 Task: Send an email with the signature Alicia Thompson with the subject 'Urgent matter' and the message 'Please let me know if you require any further assistance.' from softage.1@softage.net to softage.7@softage.net with an attached document Agenda.pdf and move the email from Sent Items to the folder Health
Action: Mouse moved to (87, 110)
Screenshot: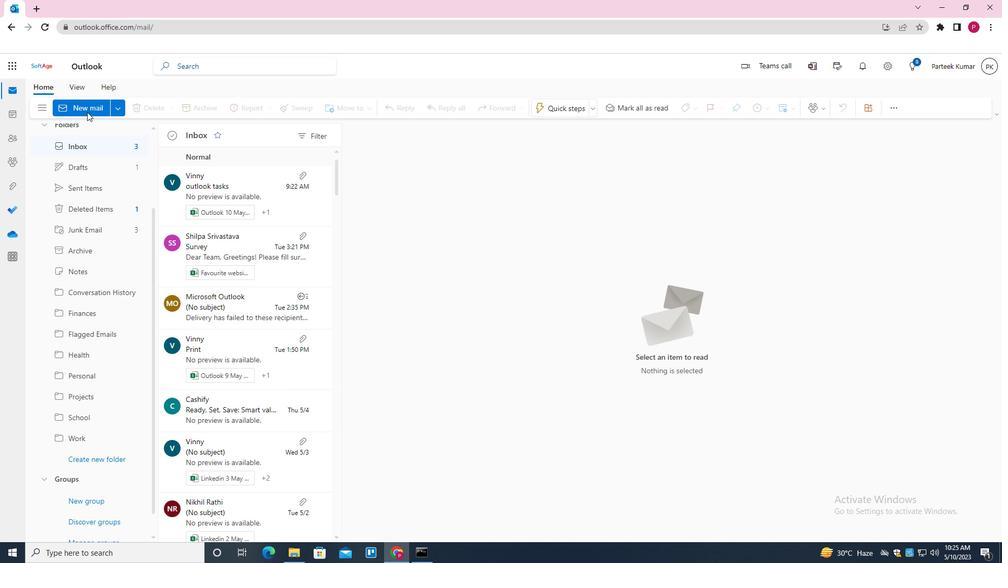 
Action: Mouse pressed left at (87, 110)
Screenshot: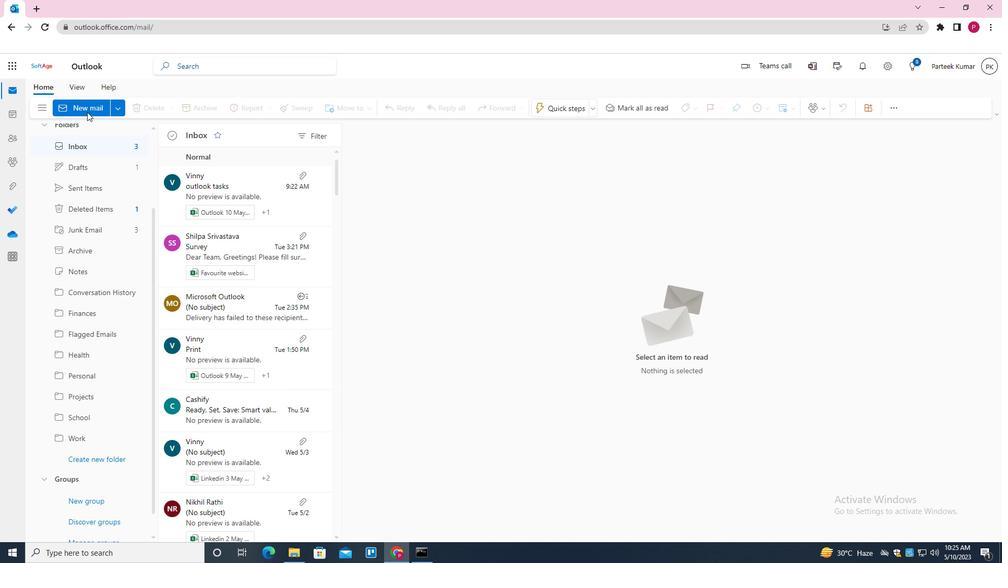 
Action: Mouse moved to (412, 248)
Screenshot: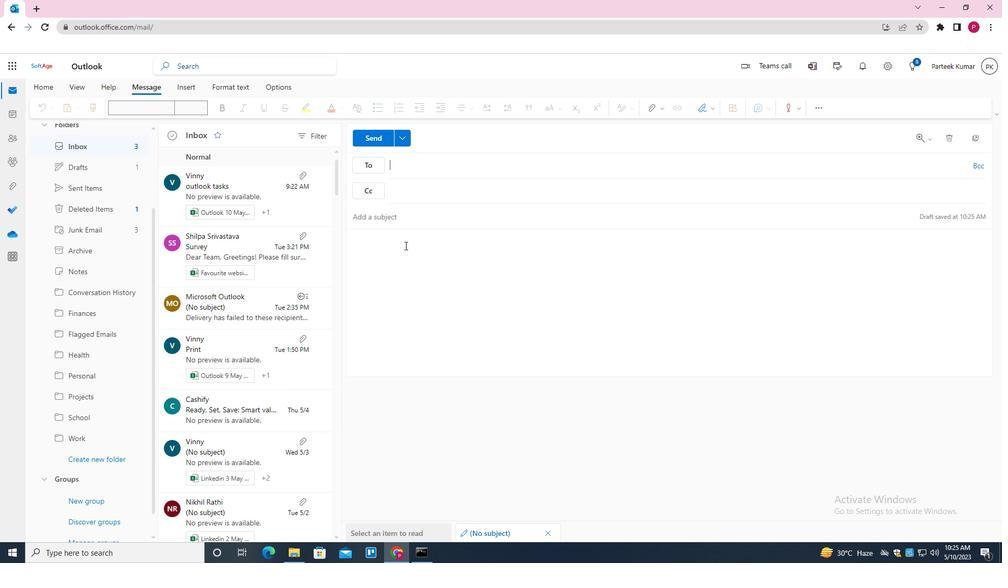 
Action: Mouse pressed left at (412, 248)
Screenshot: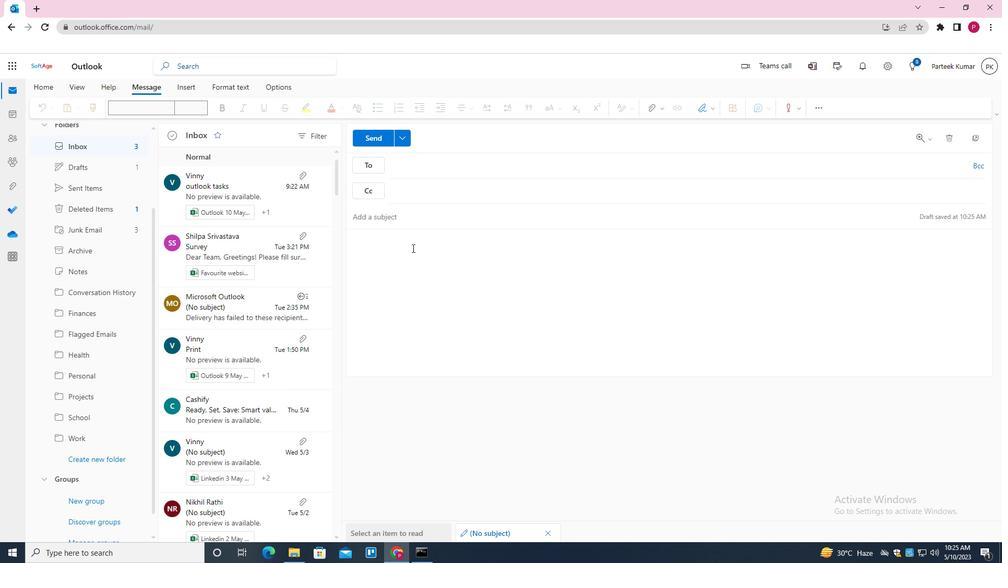 
Action: Mouse moved to (710, 109)
Screenshot: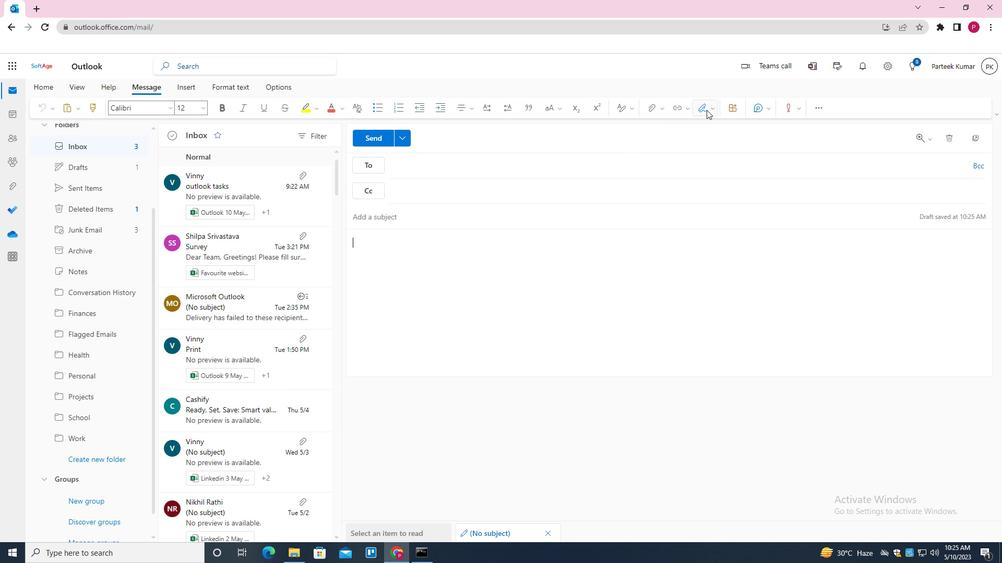 
Action: Mouse pressed left at (710, 109)
Screenshot: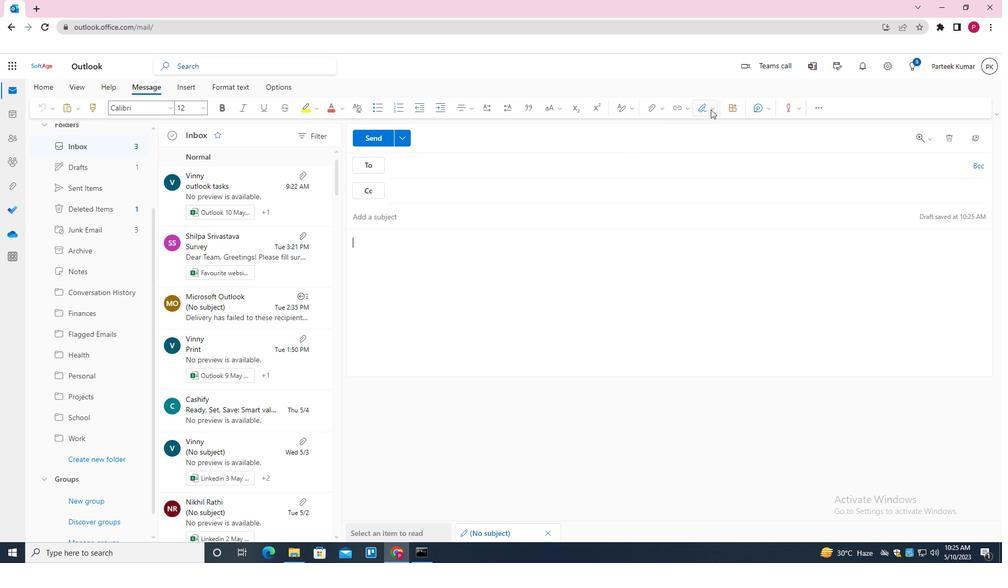 
Action: Mouse moved to (674, 222)
Screenshot: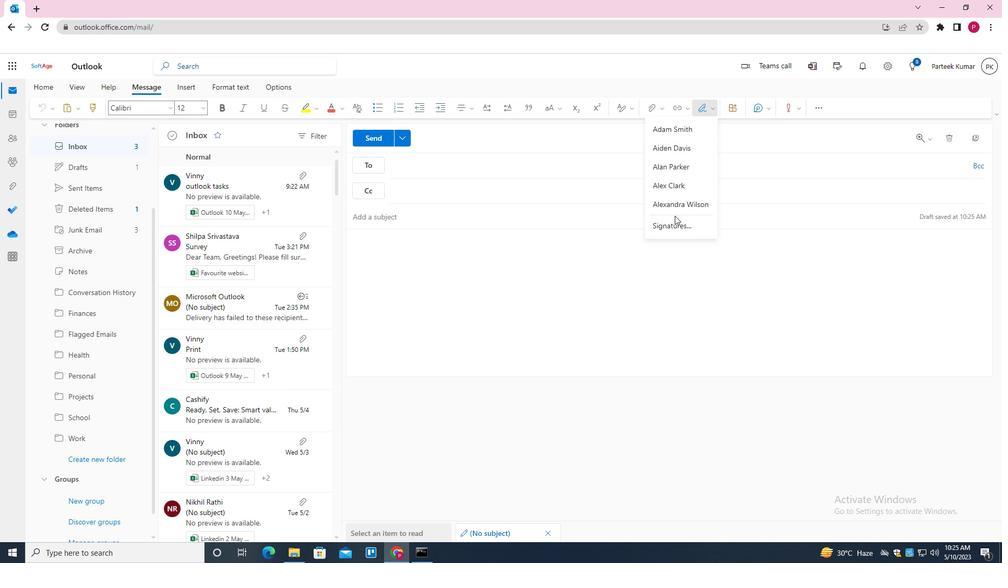 
Action: Mouse pressed left at (674, 222)
Screenshot: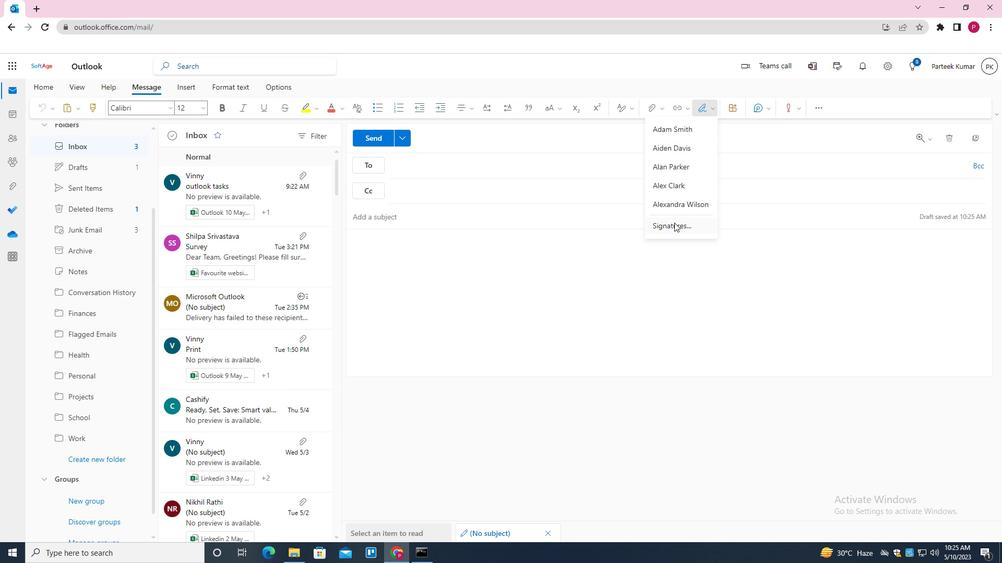 
Action: Mouse moved to (434, 171)
Screenshot: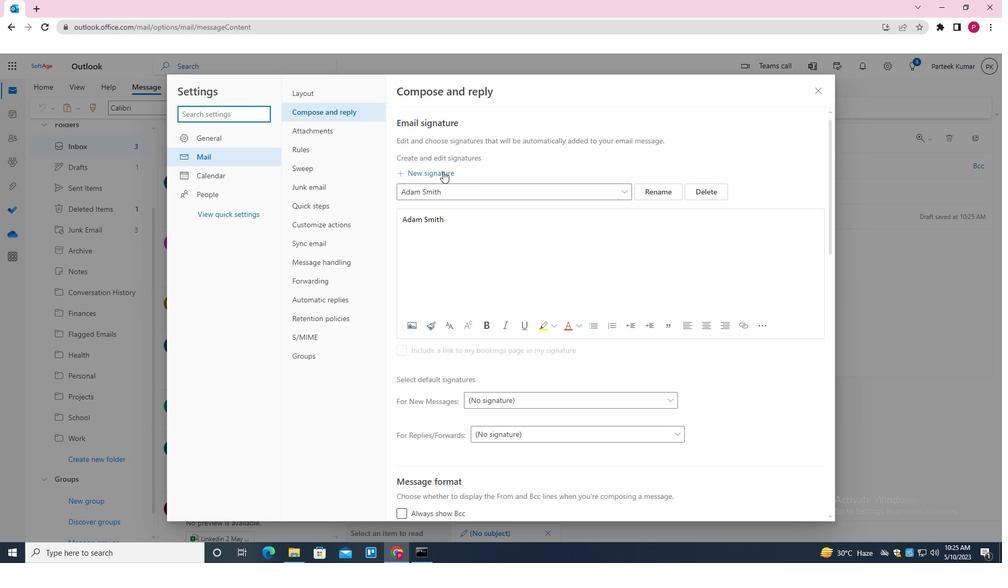 
Action: Mouse pressed left at (434, 171)
Screenshot: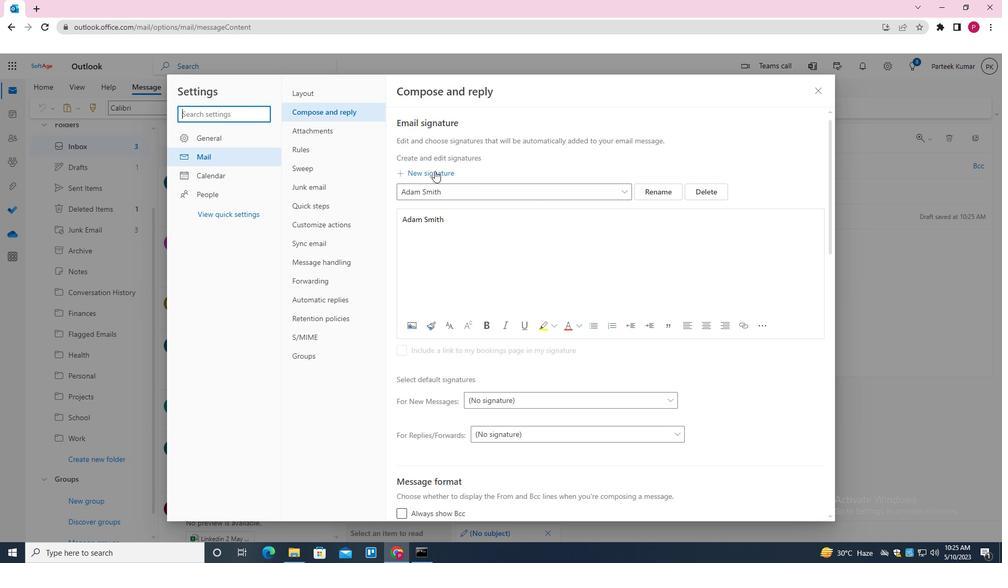 
Action: Mouse moved to (437, 191)
Screenshot: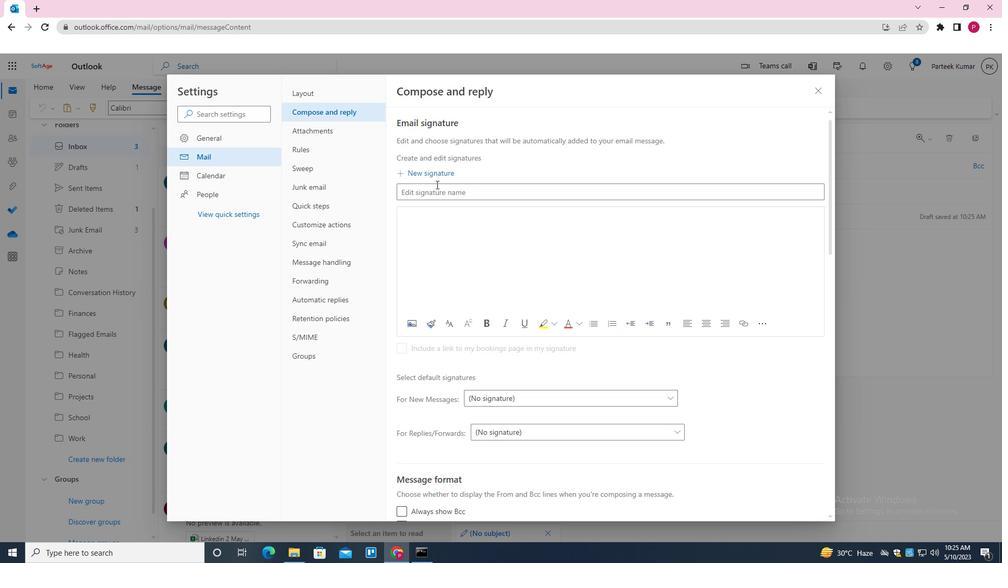 
Action: Mouse pressed left at (437, 191)
Screenshot: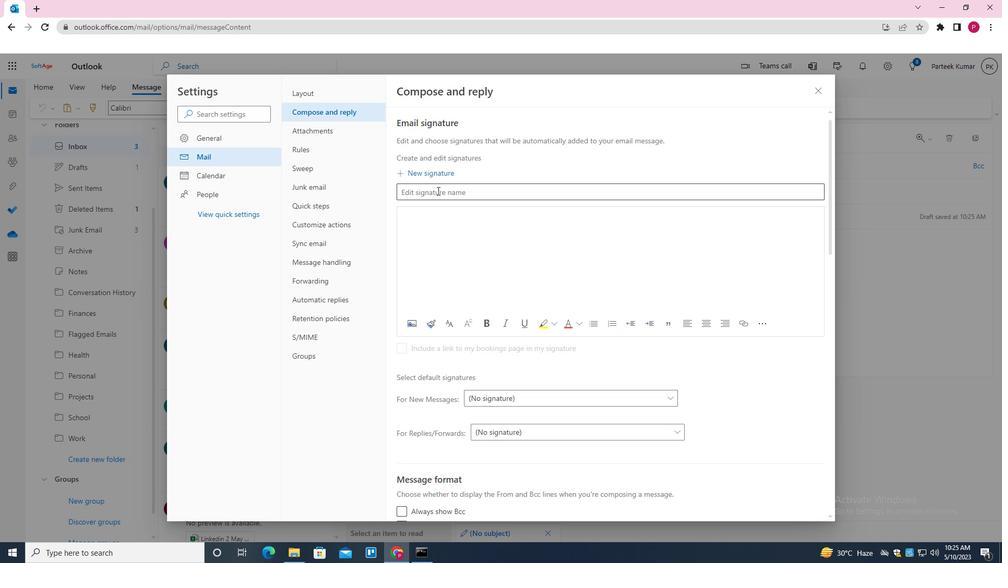
Action: Key pressed <Key.shift>ALICIA<Key.space><Key.shift><Key.shift><Key.shift><Key.shift><Key.shift><Key.shift><Key.shift><Key.shift>THOMPSON
Screenshot: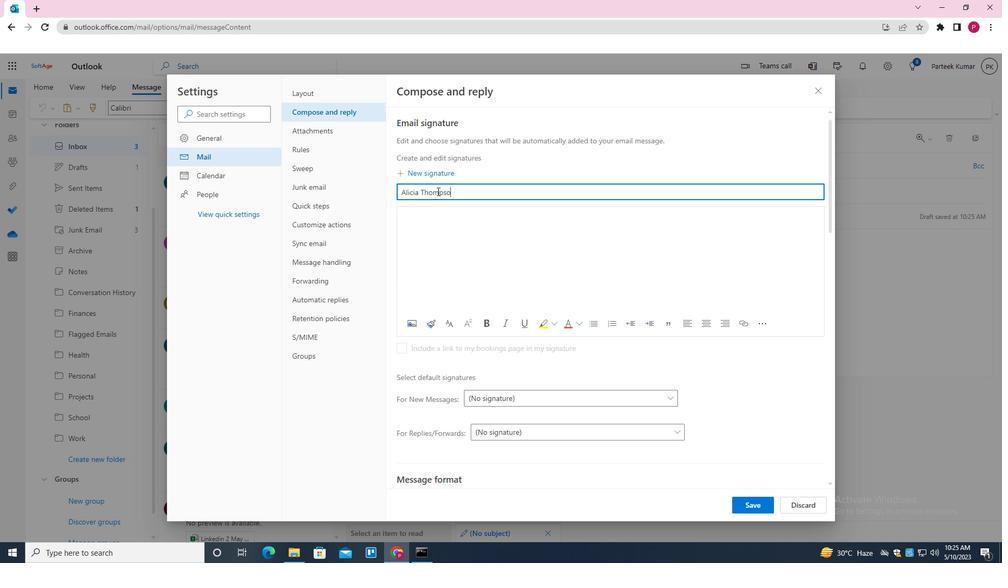 
Action: Mouse moved to (445, 222)
Screenshot: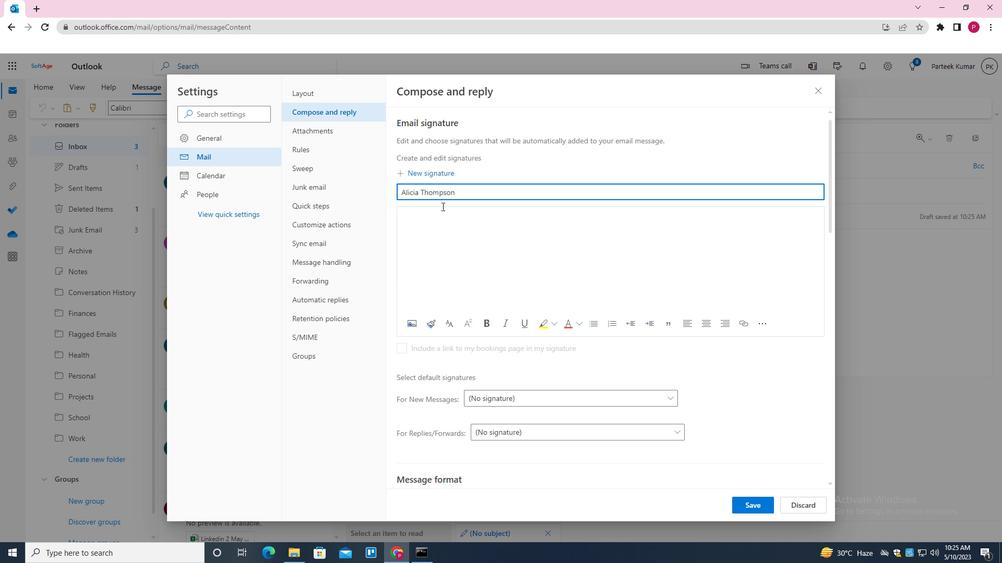
Action: Mouse pressed left at (445, 222)
Screenshot: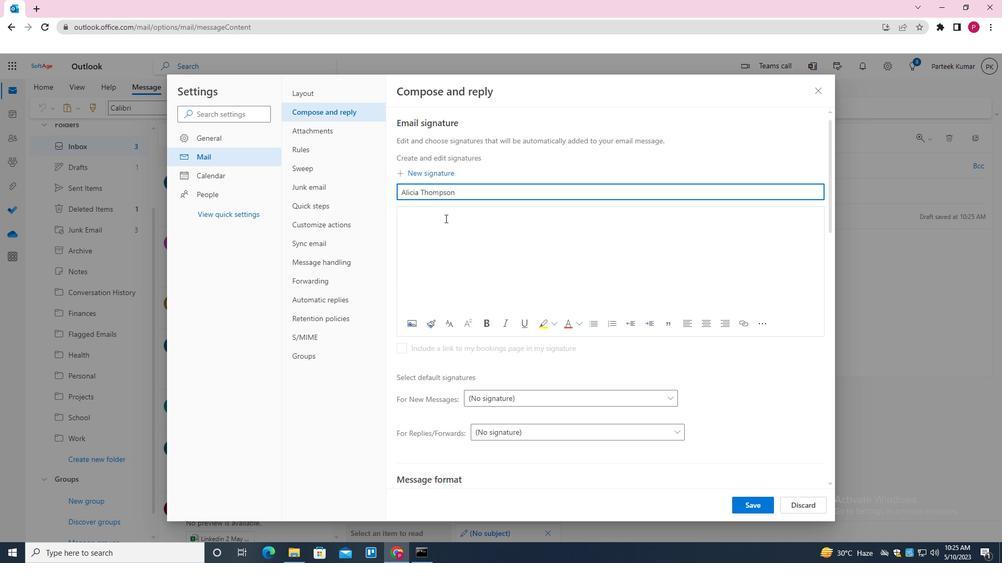 
Action: Key pressed <Key.shift>ALICIA<Key.space><Key.shift><Key.shift><Key.shift><Key.shift><Key.shift><Key.shift><Key.shift><Key.shift>THOMPSON
Screenshot: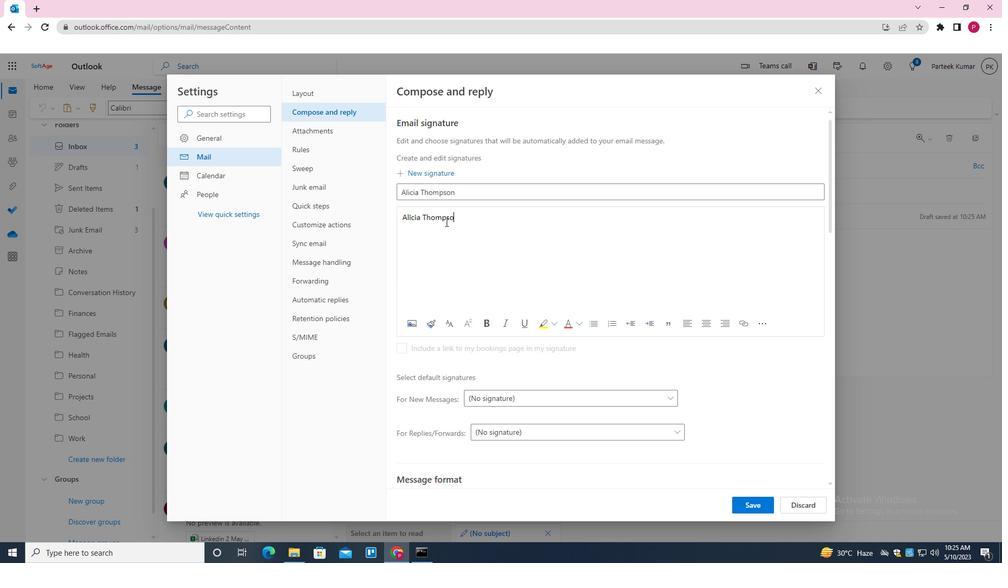 
Action: Mouse moved to (748, 501)
Screenshot: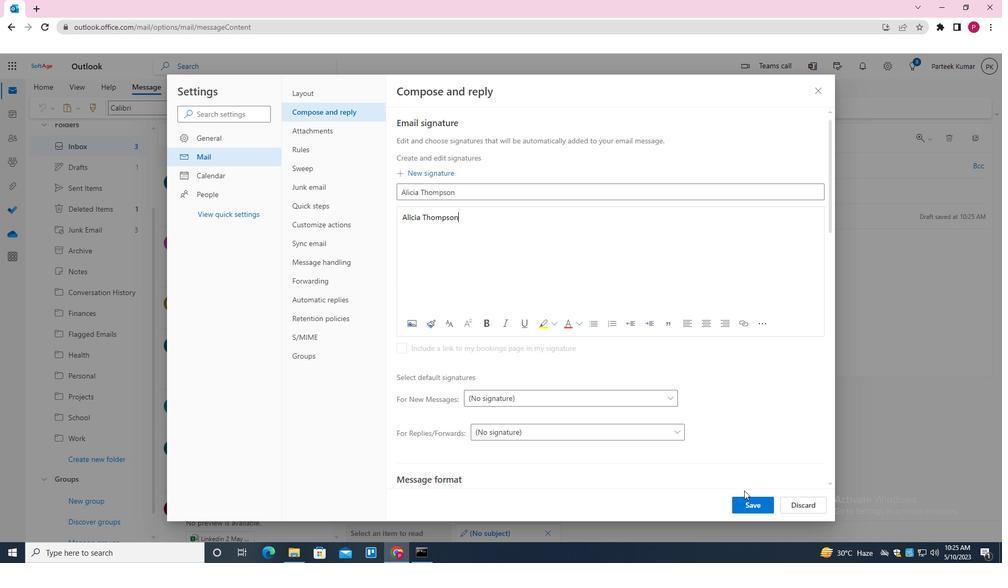 
Action: Mouse pressed left at (748, 501)
Screenshot: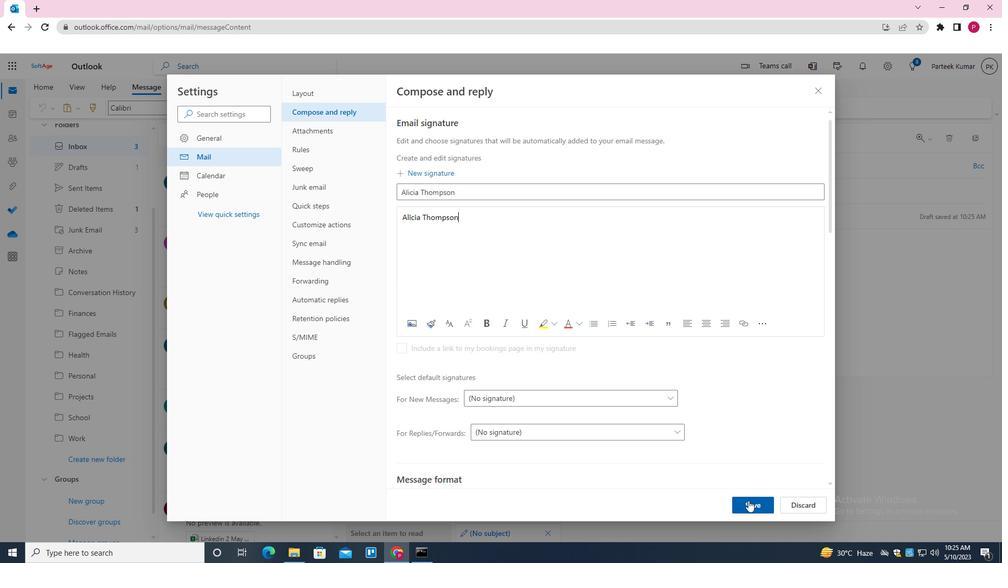
Action: Mouse moved to (815, 91)
Screenshot: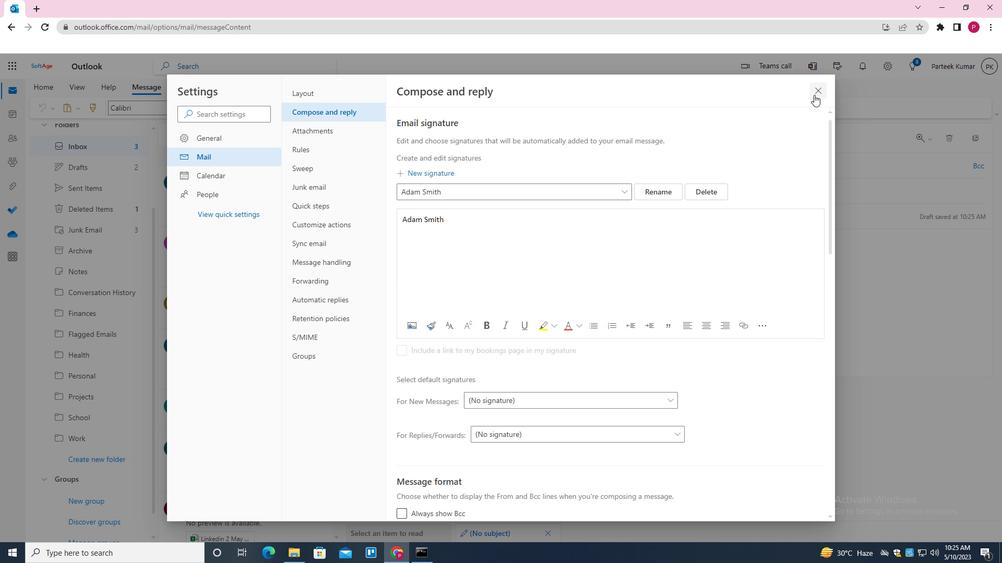 
Action: Mouse pressed left at (815, 91)
Screenshot: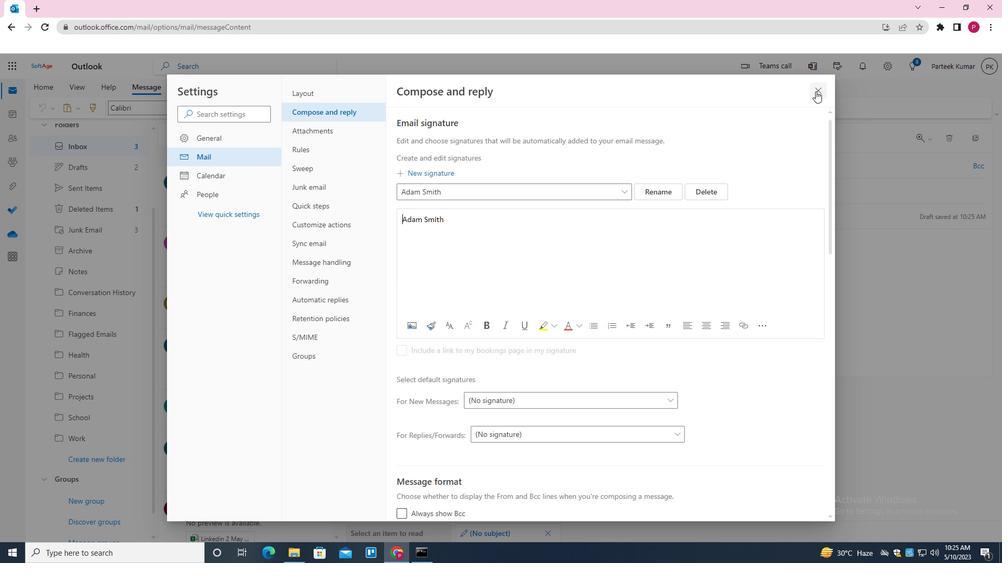 
Action: Mouse moved to (456, 282)
Screenshot: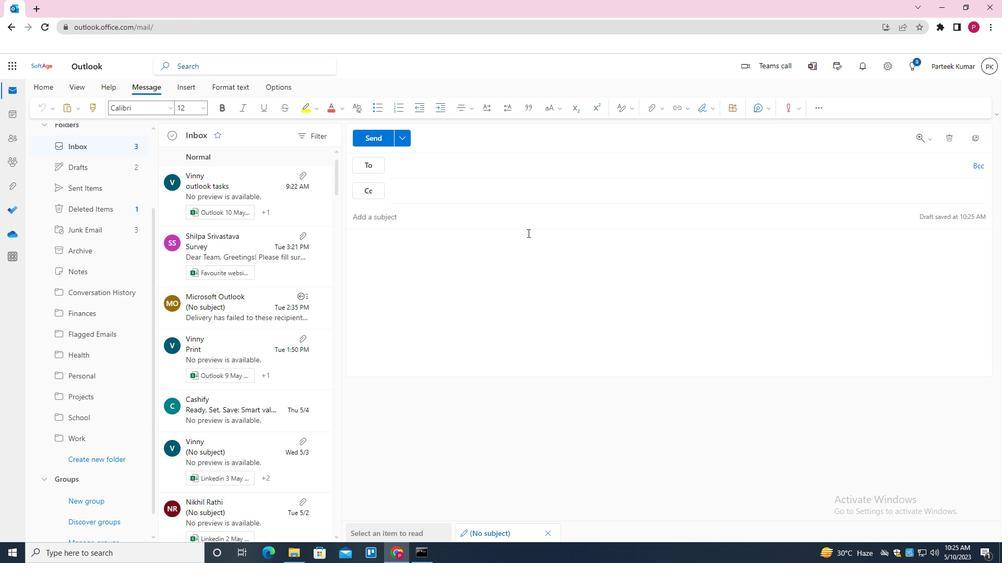 
Action: Mouse pressed left at (456, 282)
Screenshot: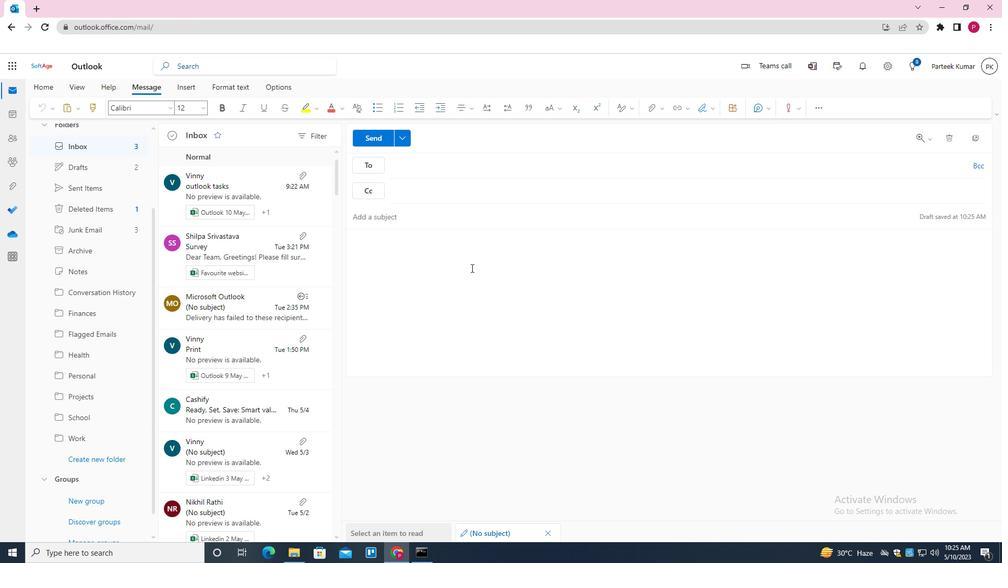 
Action: Mouse moved to (710, 107)
Screenshot: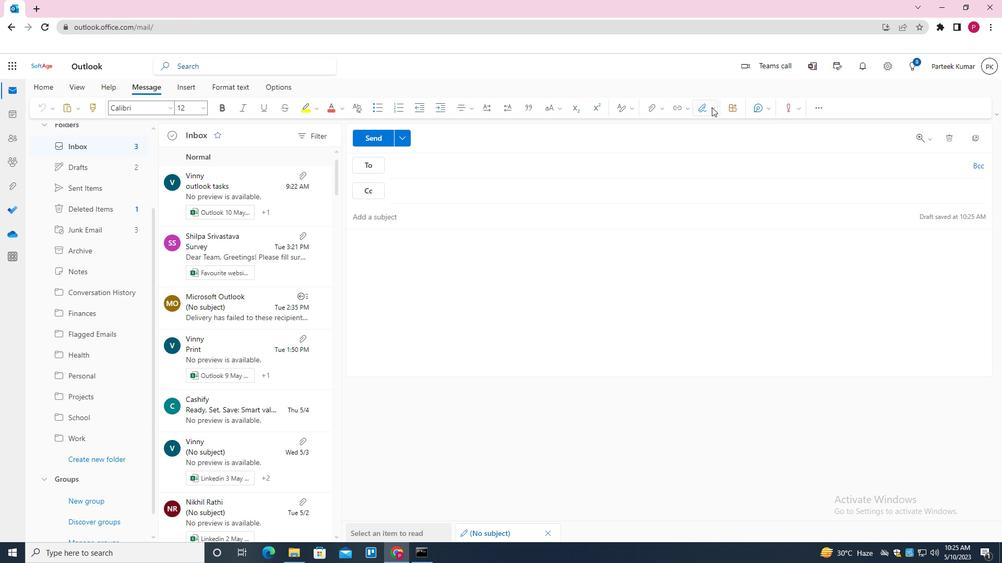 
Action: Mouse pressed left at (710, 107)
Screenshot: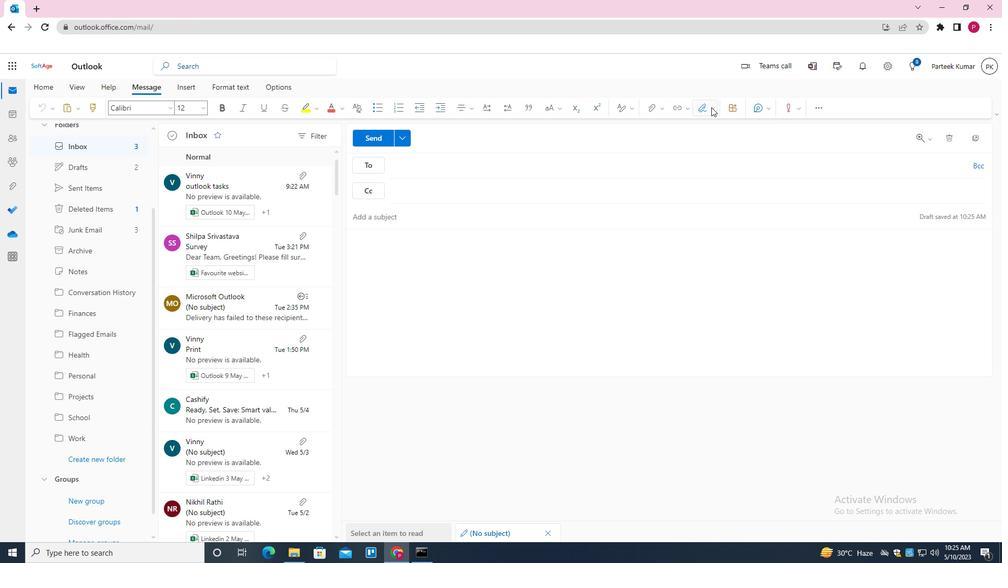
Action: Mouse moved to (673, 225)
Screenshot: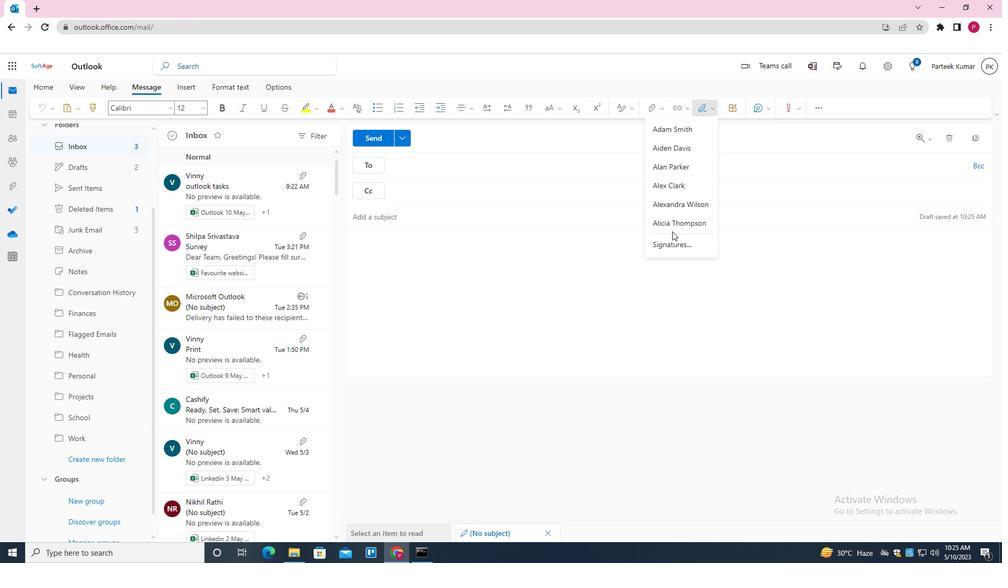 
Action: Mouse pressed left at (673, 225)
Screenshot: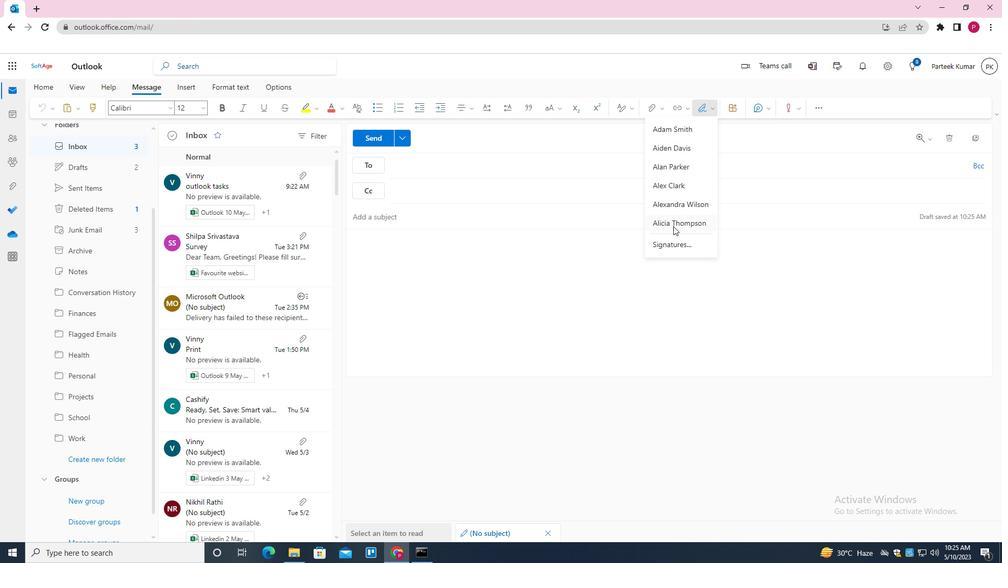 
Action: Mouse moved to (414, 217)
Screenshot: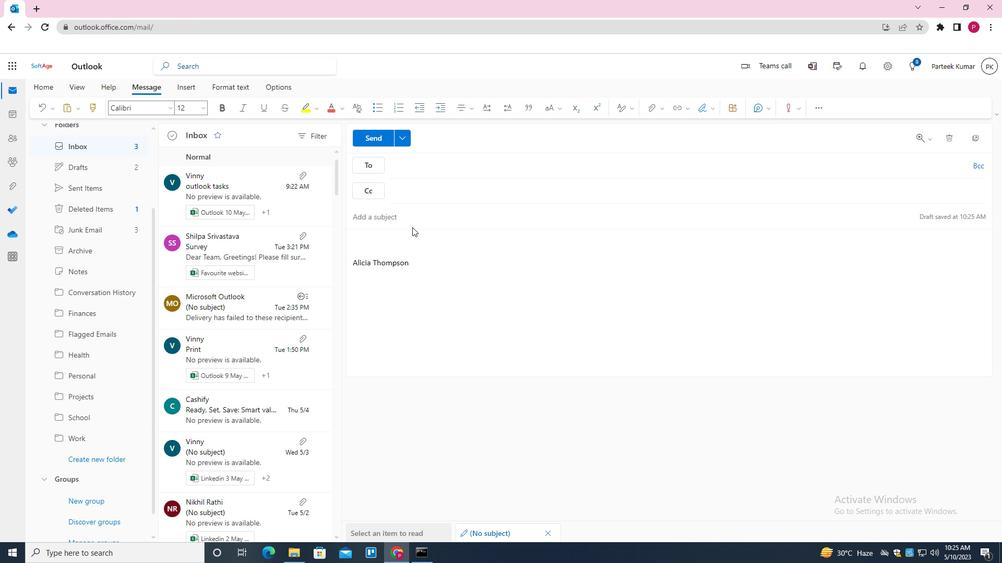 
Action: Mouse pressed left at (414, 217)
Screenshot: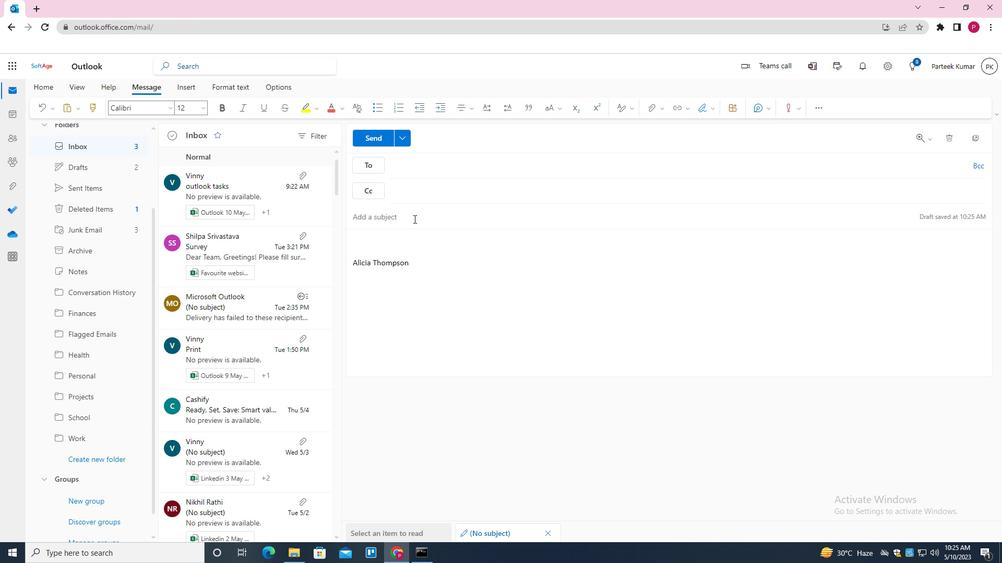 
Action: Key pressed <Key.shift><Key.shift><Key.shift><Key.shift><Key.shift><Key.shift><Key.shift><Key.shift><Key.shift><Key.shift><Key.shift><Key.shift><Key.shift><Key.shift><Key.shift><Key.shift><Key.shift><Key.shift><Key.shift>URGENT<Key.space><Key.shift>MATTER
Screenshot: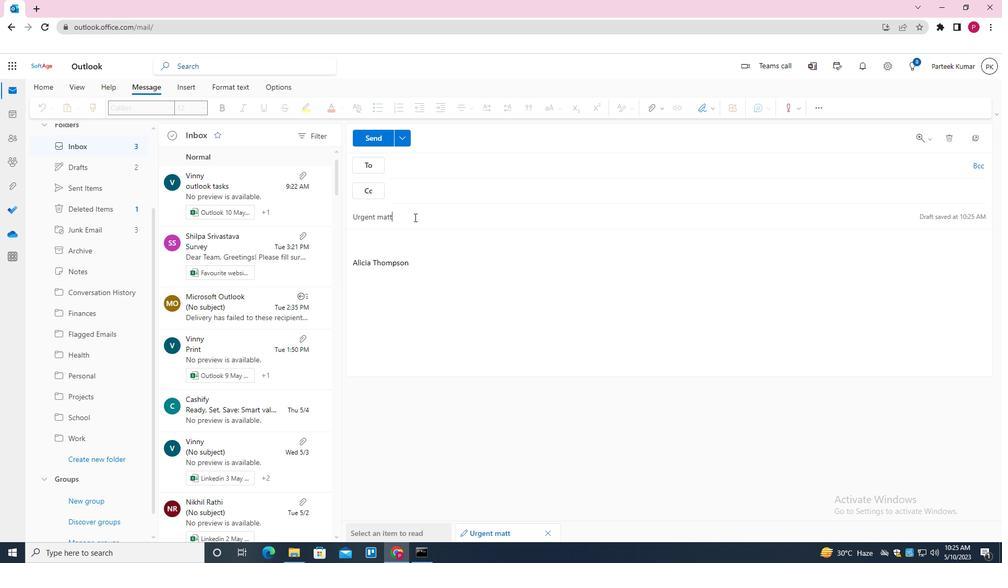 
Action: Mouse moved to (400, 249)
Screenshot: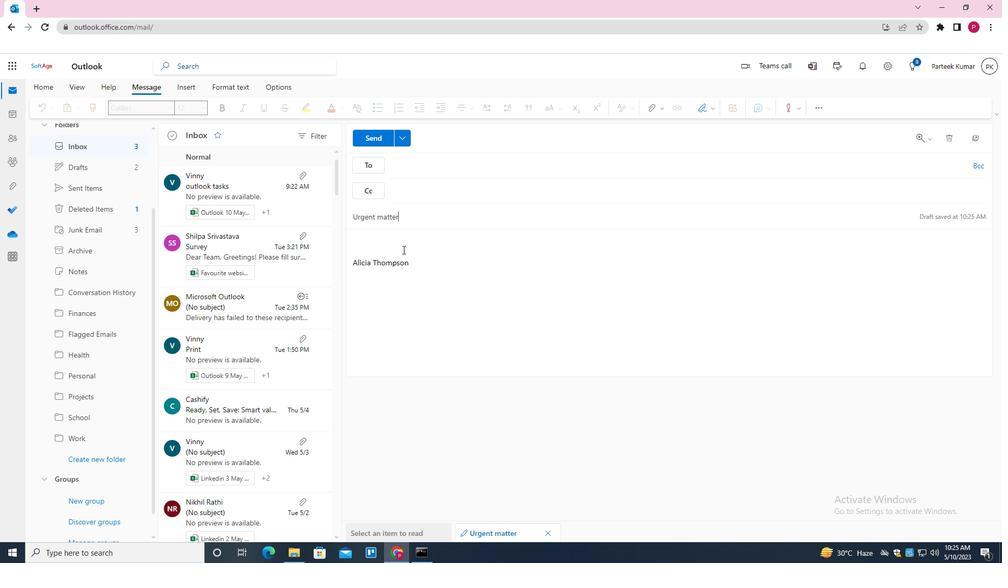 
Action: Mouse pressed left at (400, 249)
Screenshot: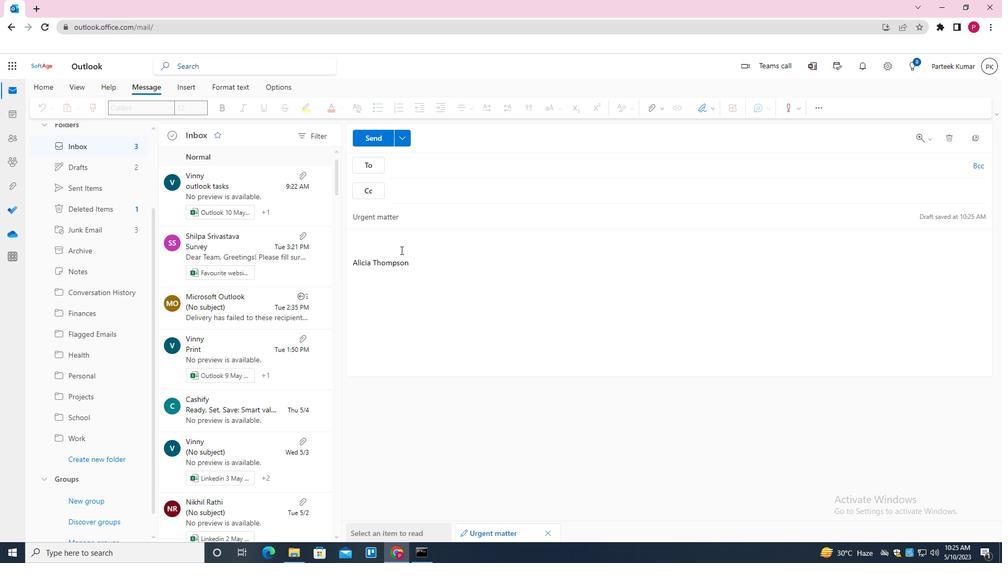 
Action: Key pressed <Key.up><Key.shift>PLEASE<Key.space>LET<Key.space>ME<Key.space>KNOW<Key.space>IF<Key.space>YOU<Key.space>REQUIRE<Key.space>ANY<Key.space>FURTHER<Key.space>ASSISTANCE
Screenshot: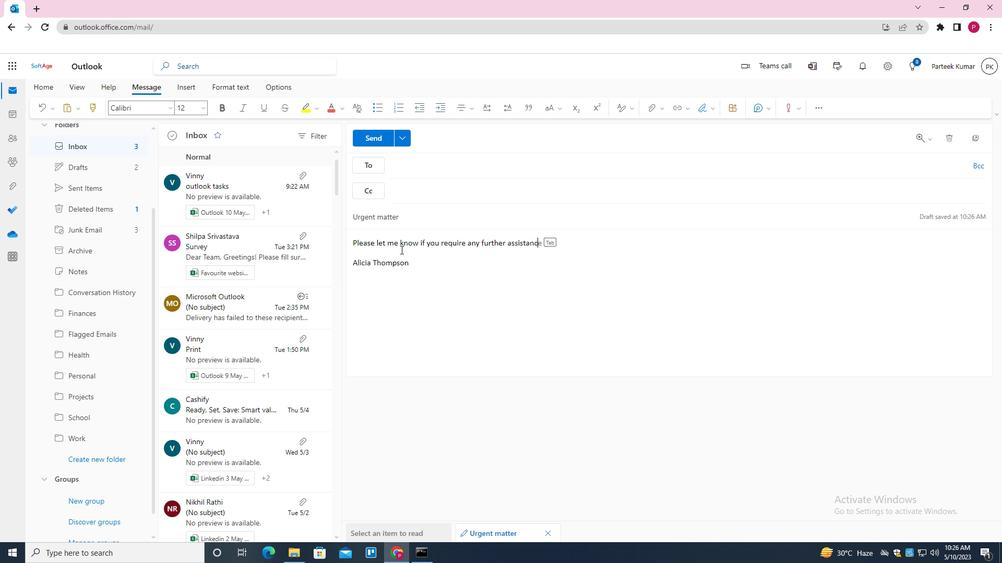 
Action: Mouse moved to (420, 168)
Screenshot: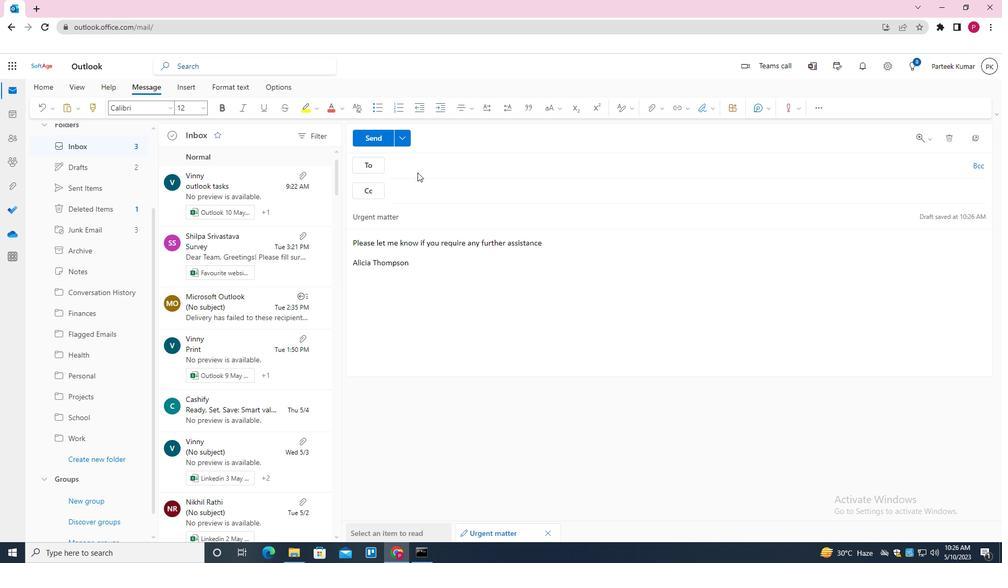 
Action: Mouse pressed left at (420, 168)
Screenshot: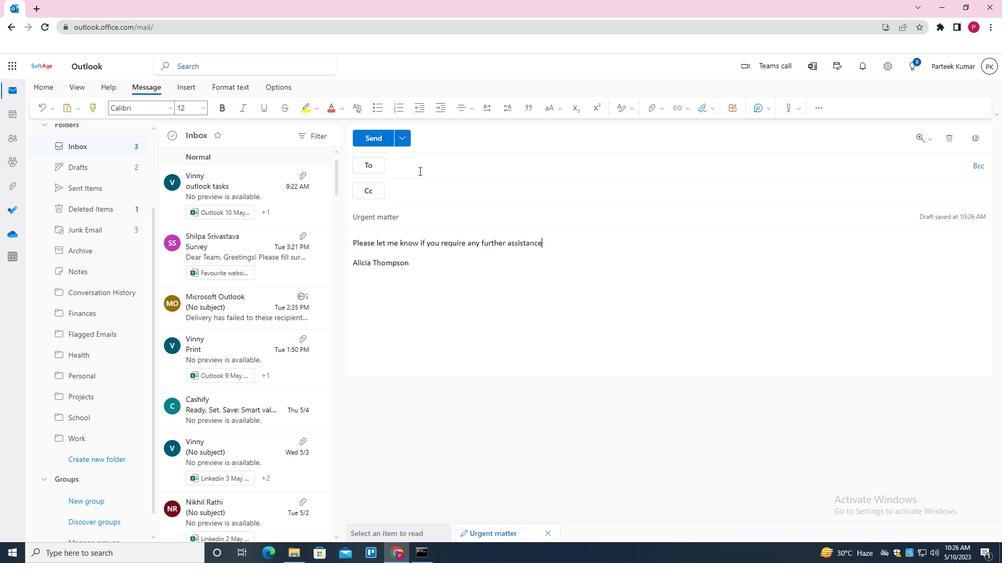 
Action: Mouse moved to (418, 162)
Screenshot: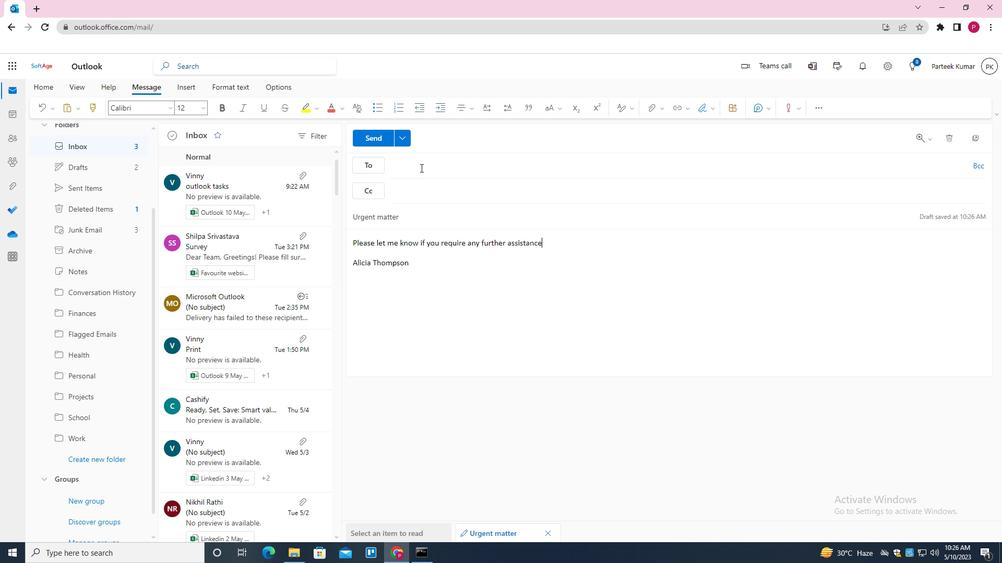 
Action: Key pressed <Key.shift><Key.shift>SOFTAGE.7SOFTAGE.NET<Key.enter>
Screenshot: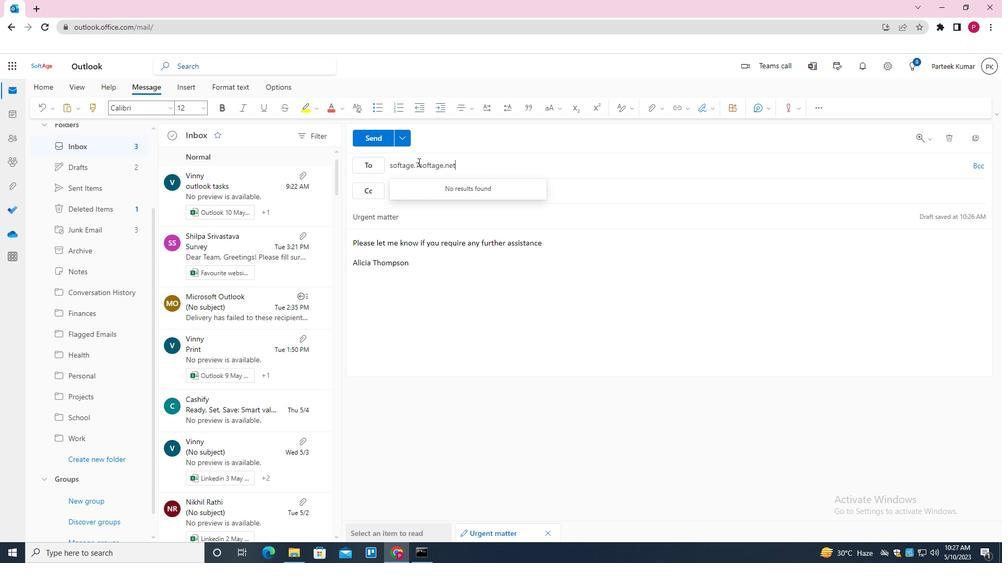 
Action: Mouse moved to (462, 166)
Screenshot: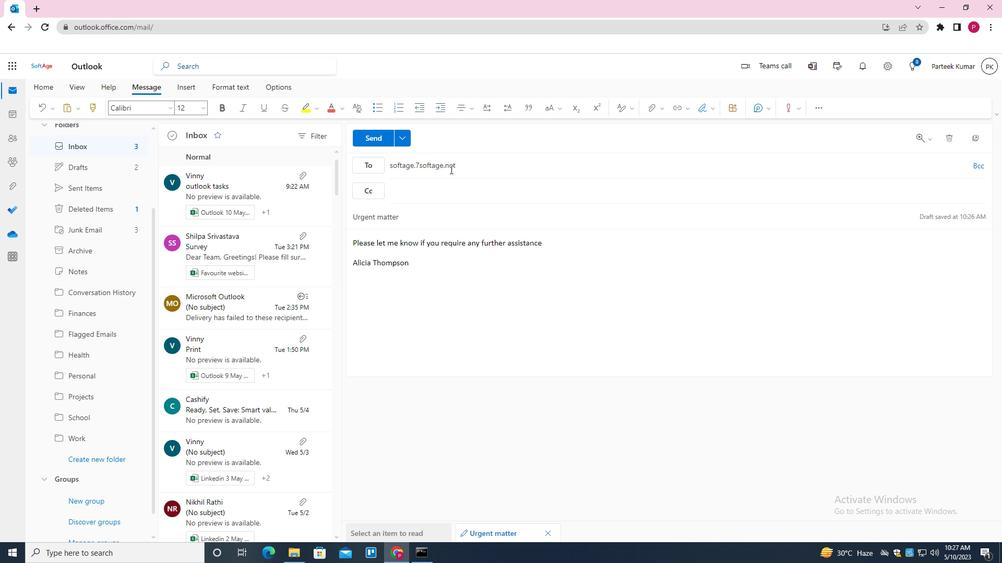
Action: Mouse pressed left at (462, 166)
Screenshot: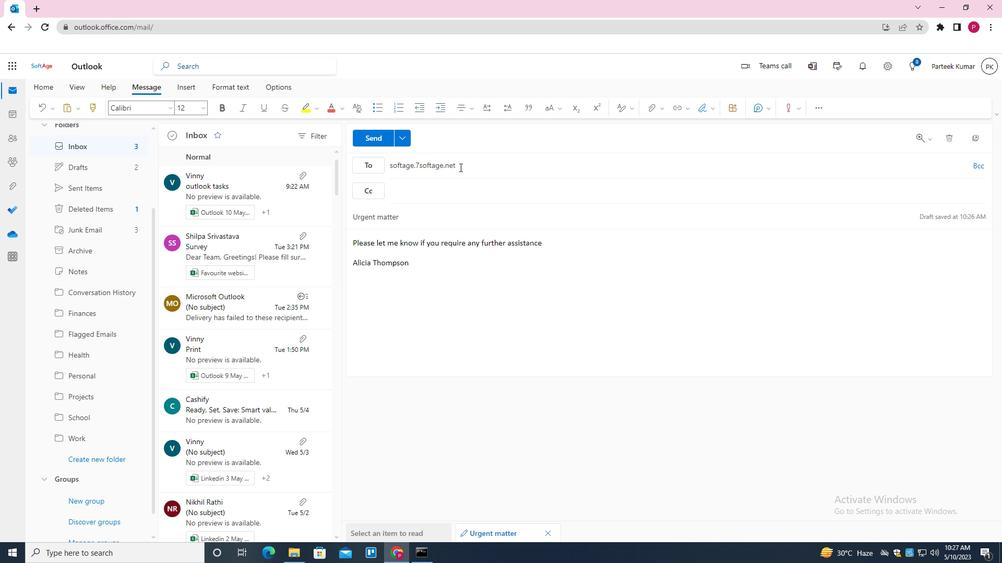 
Action: Key pressed <Key.backspace>T<Key.space><Key.enter>
Screenshot: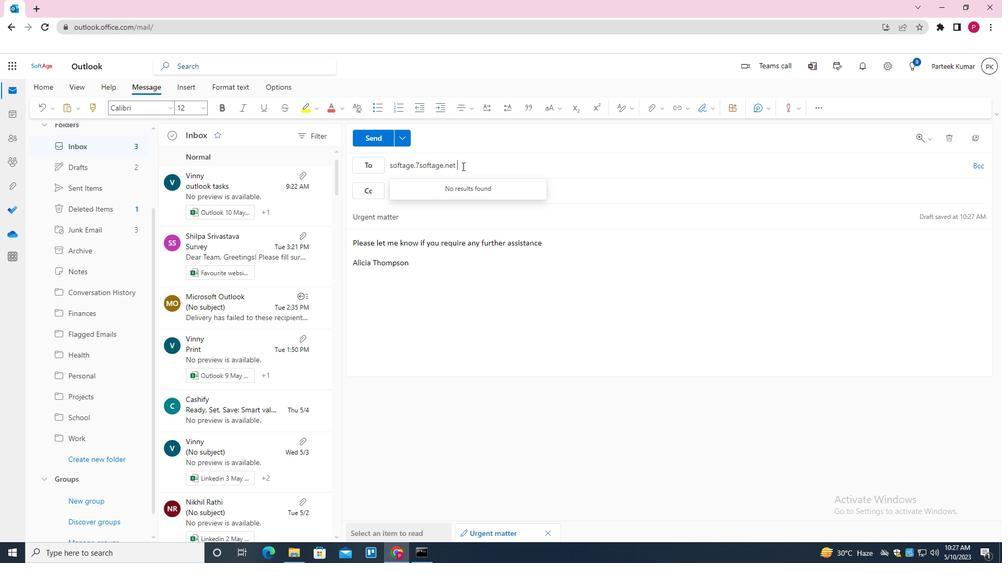 
Action: Mouse moved to (416, 160)
Screenshot: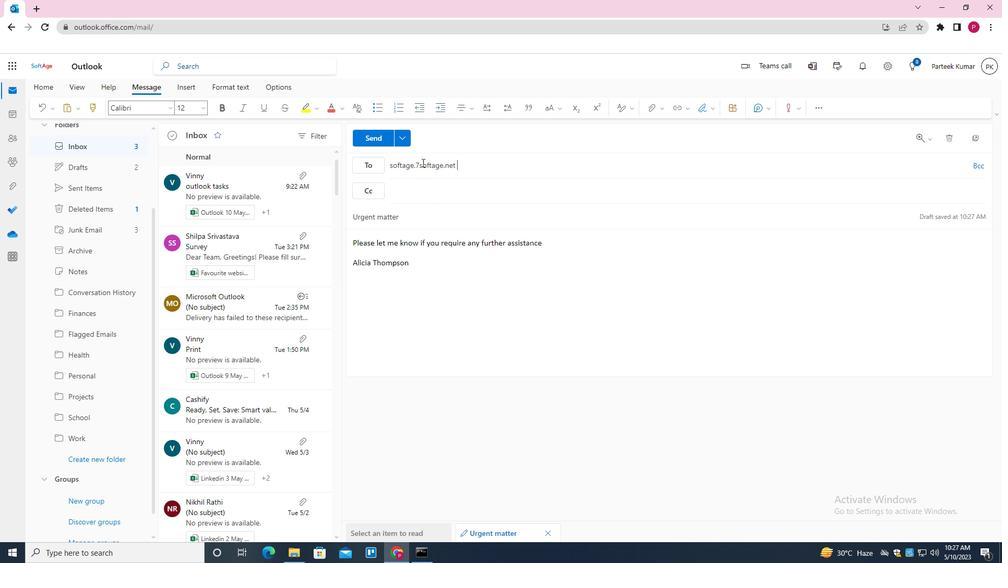 
Action: Mouse pressed left at (416, 160)
Screenshot: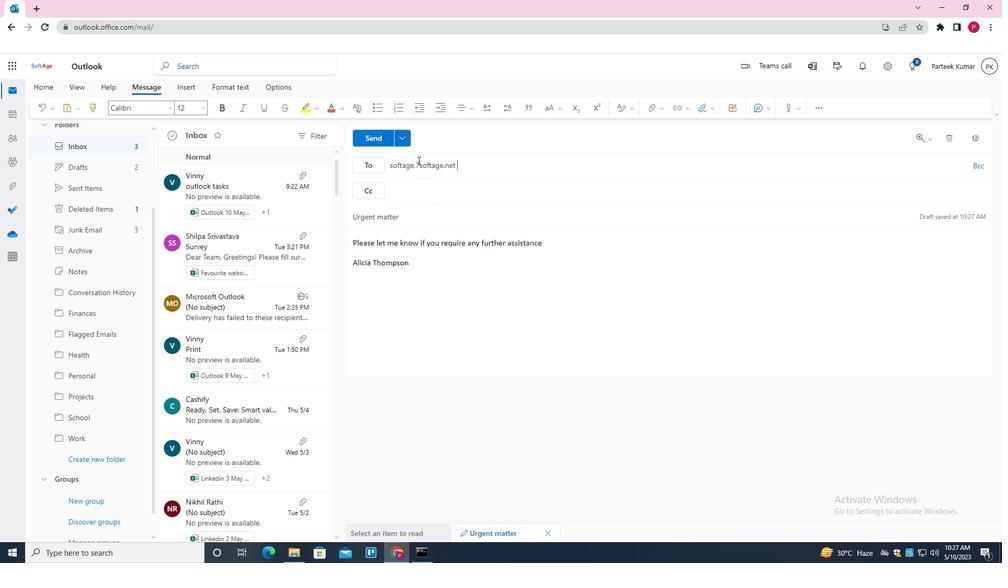 
Action: Mouse moved to (419, 167)
Screenshot: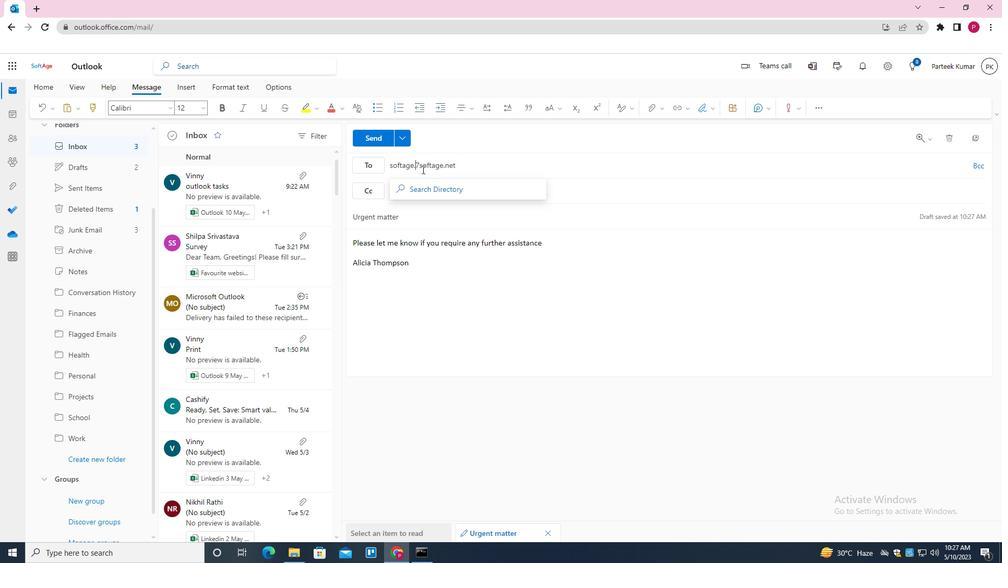 
Action: Mouse pressed left at (419, 167)
Screenshot: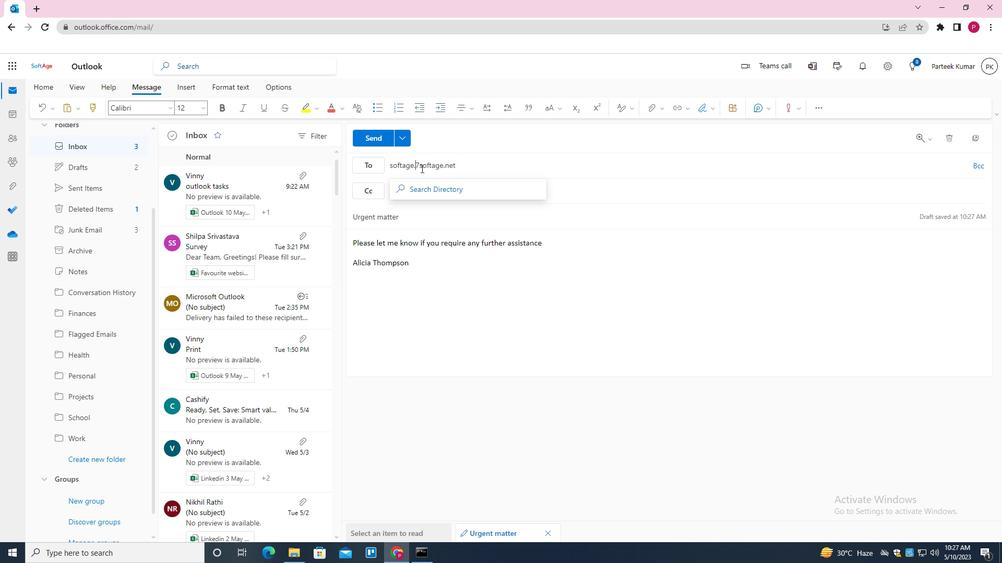 
Action: Mouse moved to (422, 174)
Screenshot: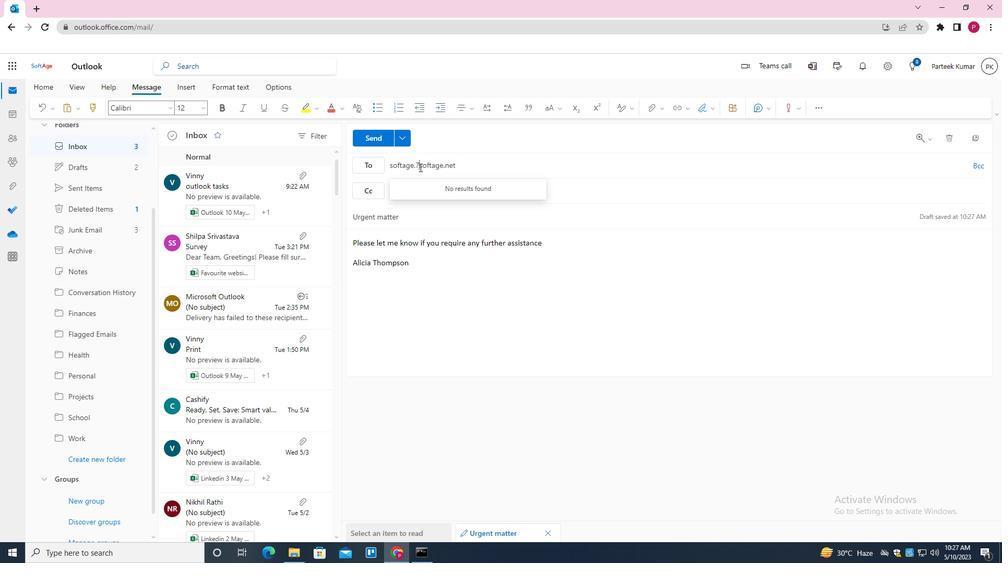 
Action: Key pressed <Key.shift><Key.shift><Key.shift>@<Key.enter>
Screenshot: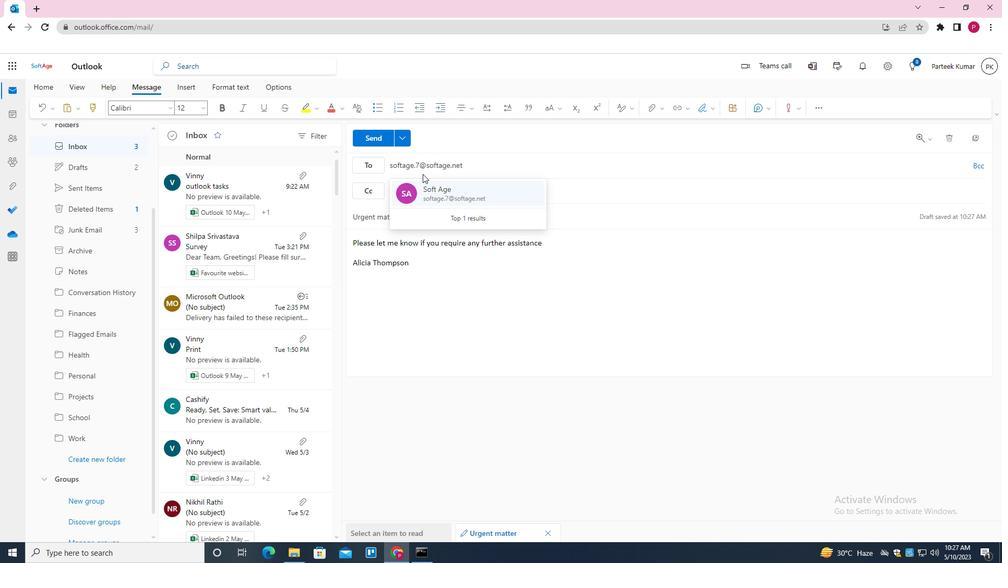
Action: Mouse moved to (648, 109)
Screenshot: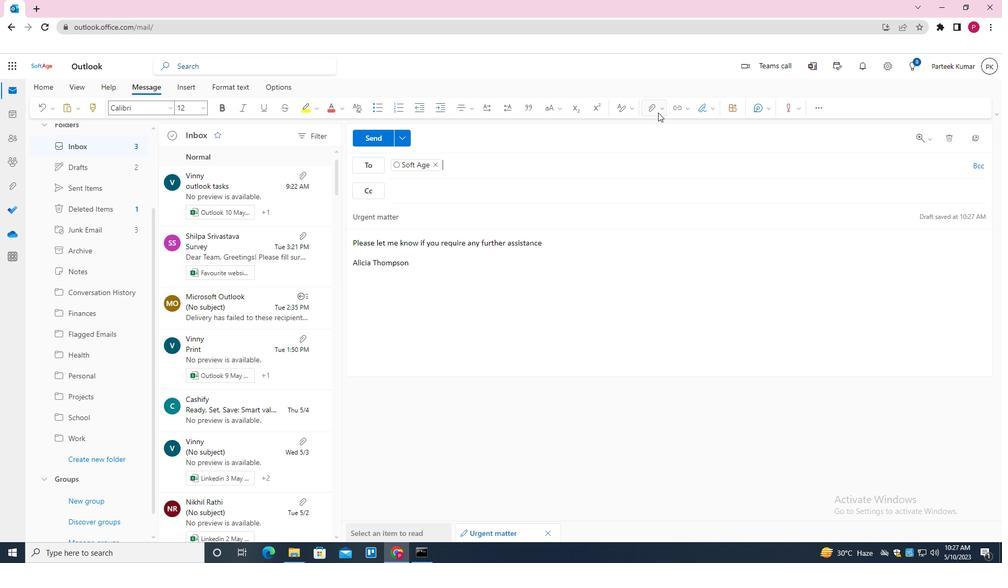 
Action: Mouse pressed left at (648, 109)
Screenshot: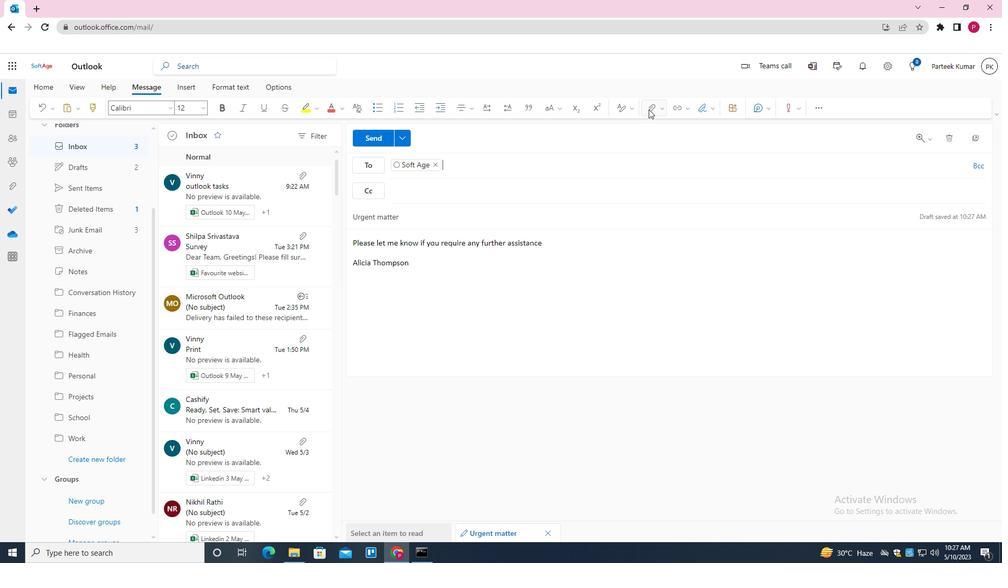 
Action: Mouse moved to (624, 132)
Screenshot: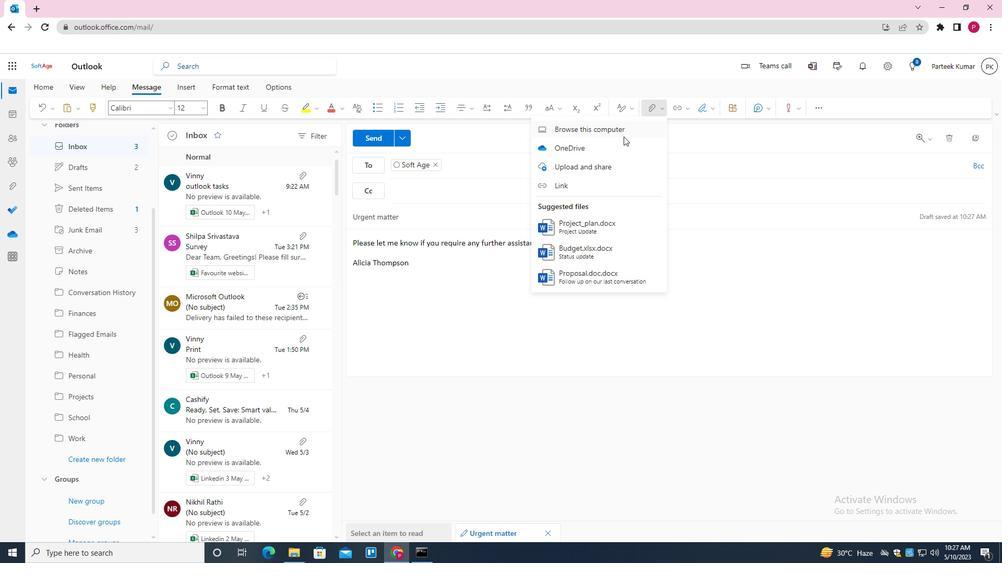 
Action: Mouse pressed left at (624, 132)
Screenshot: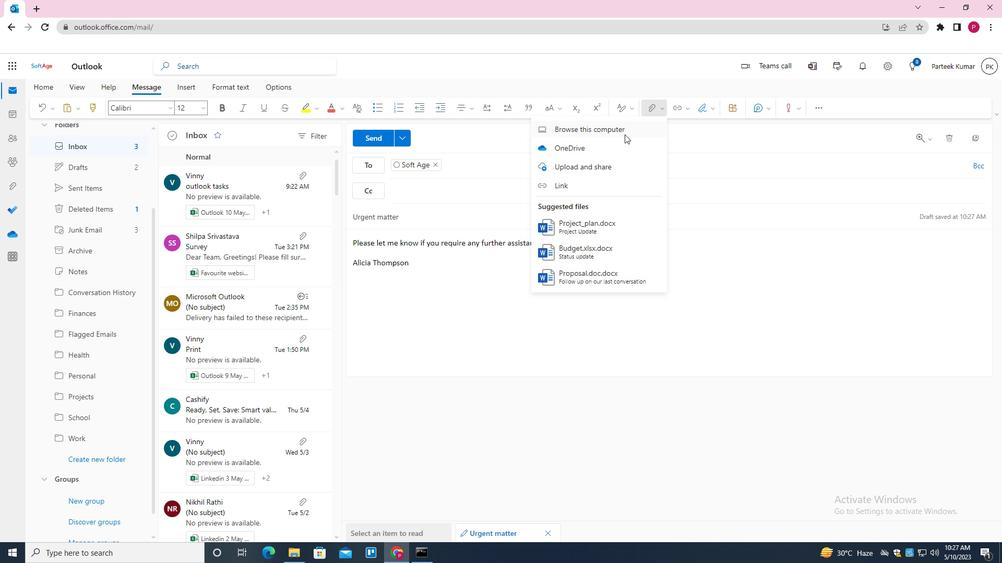 
Action: Mouse moved to (207, 76)
Screenshot: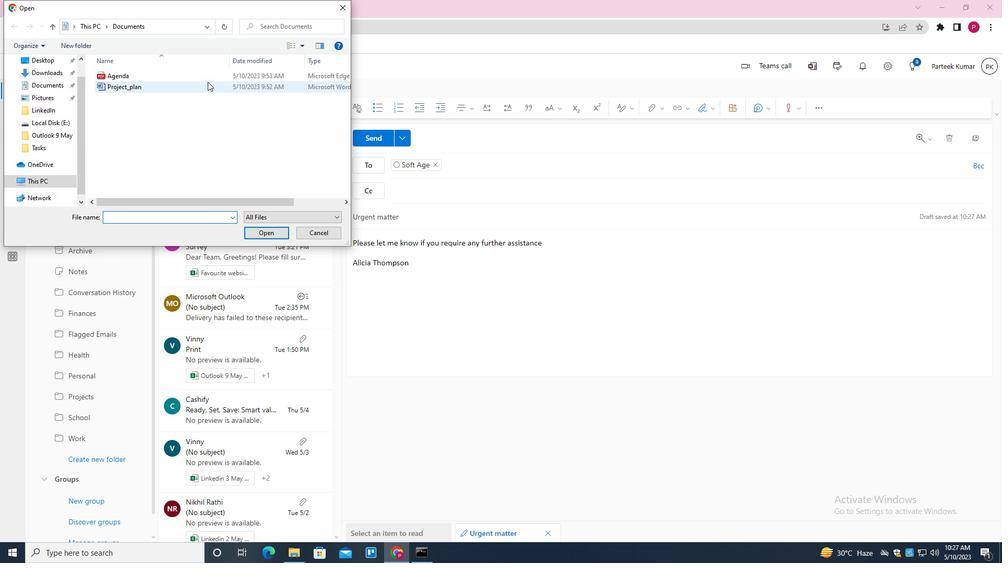 
Action: Mouse pressed left at (207, 76)
Screenshot: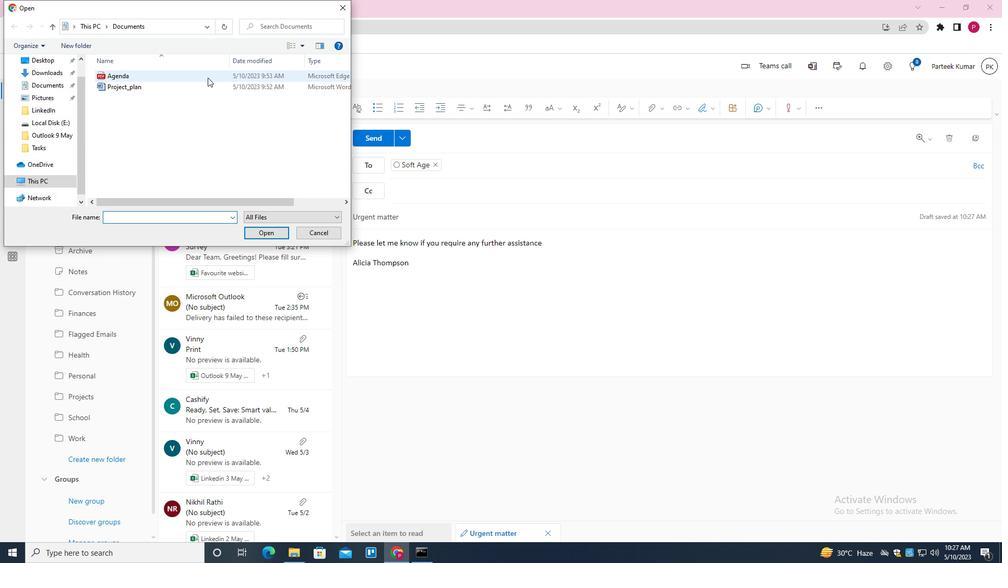 
Action: Mouse moved to (270, 236)
Screenshot: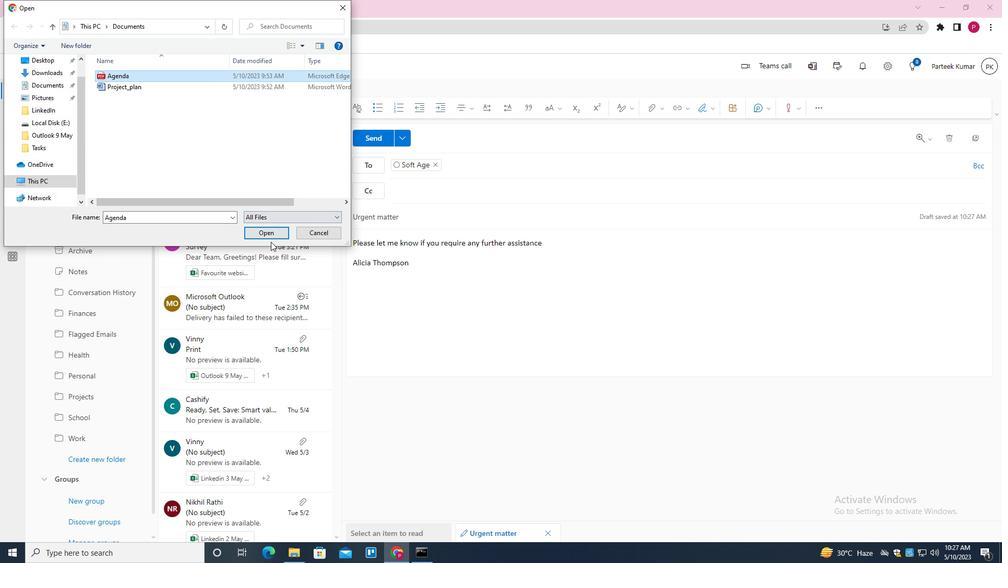 
Action: Mouse pressed left at (270, 236)
Screenshot: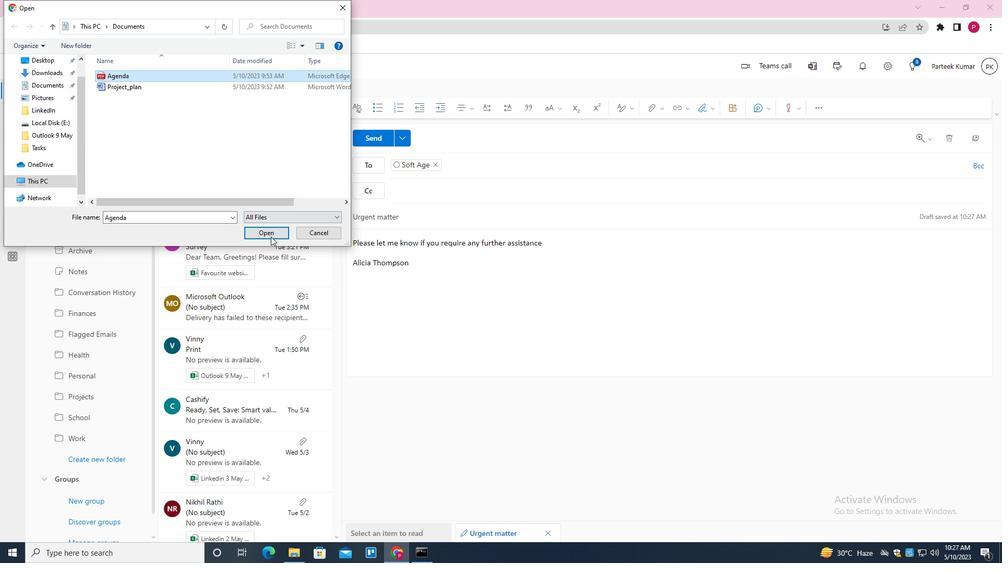 
Action: Mouse moved to (522, 359)
Screenshot: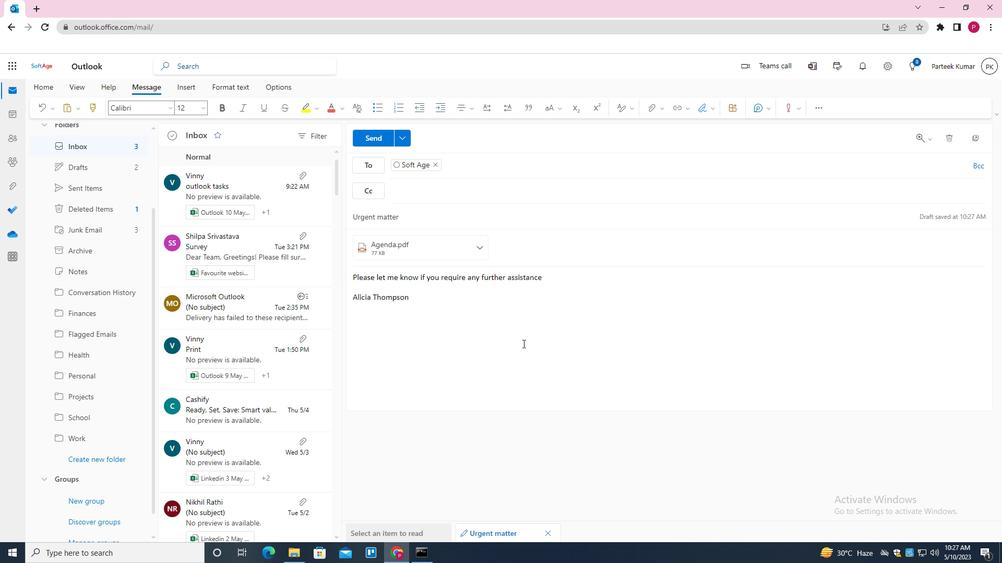 
Action: Mouse scrolled (522, 358) with delta (0, 0)
Screenshot: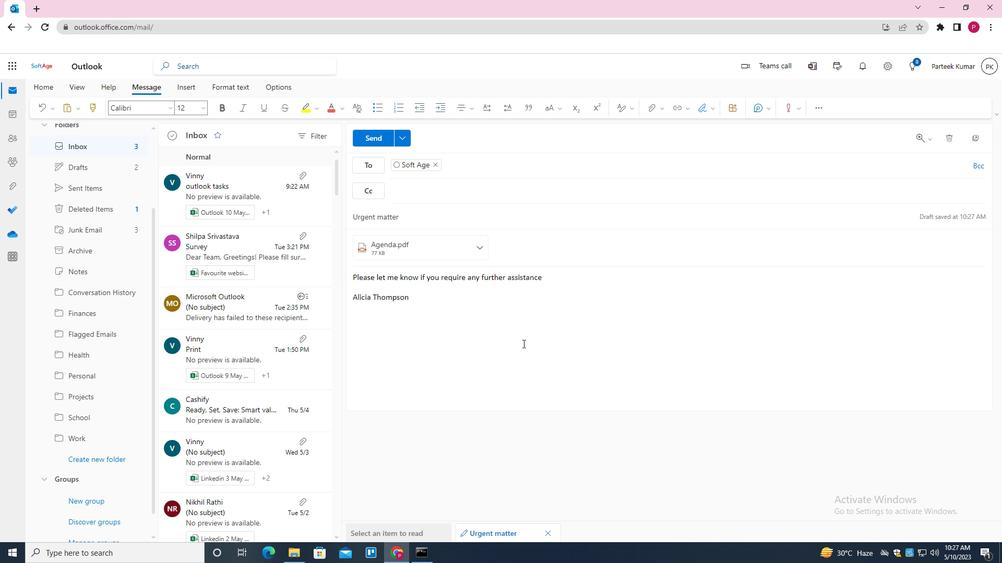 
Action: Mouse moved to (519, 373)
Screenshot: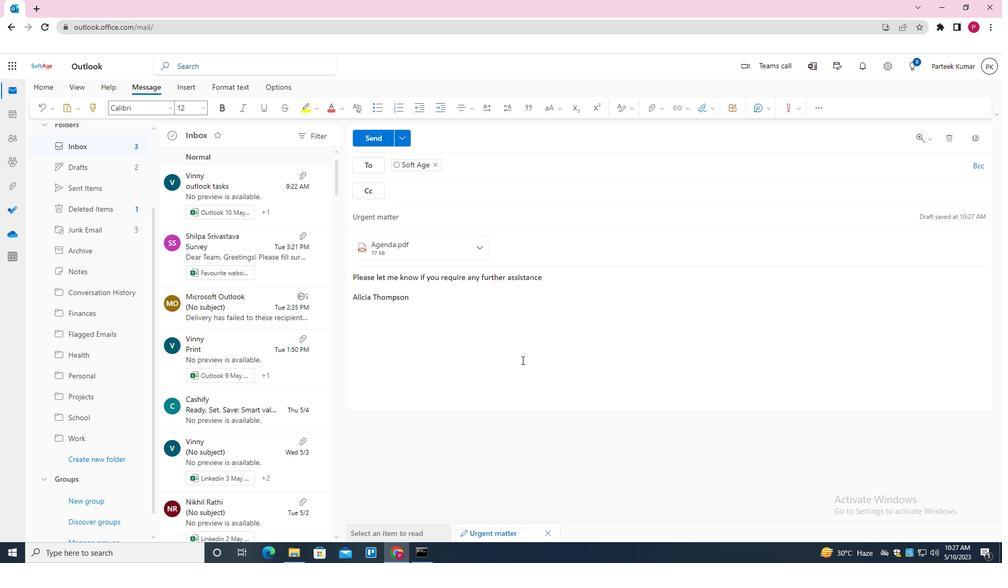 
Action: Mouse scrolled (519, 372) with delta (0, 0)
Screenshot: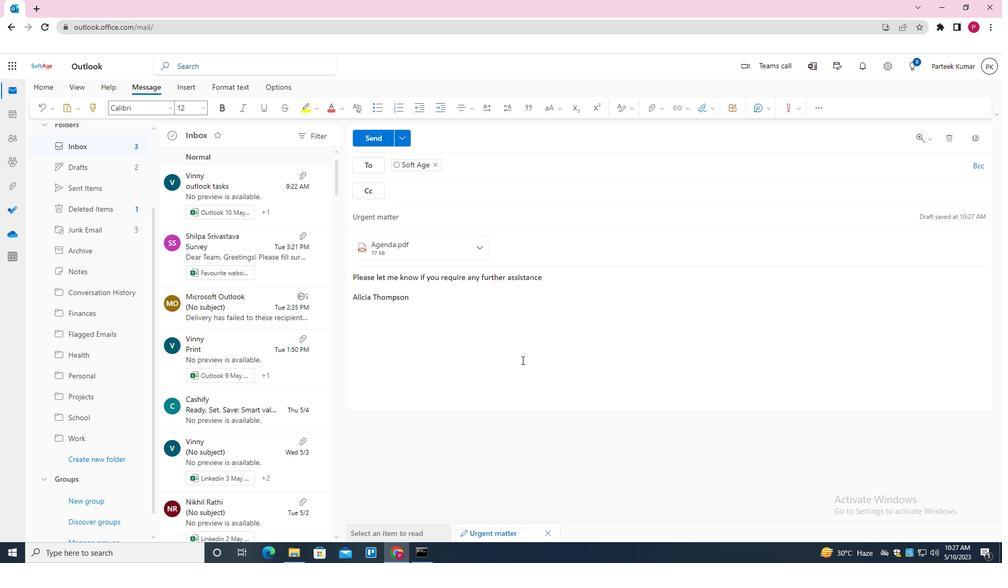 
Action: Mouse moved to (372, 138)
Screenshot: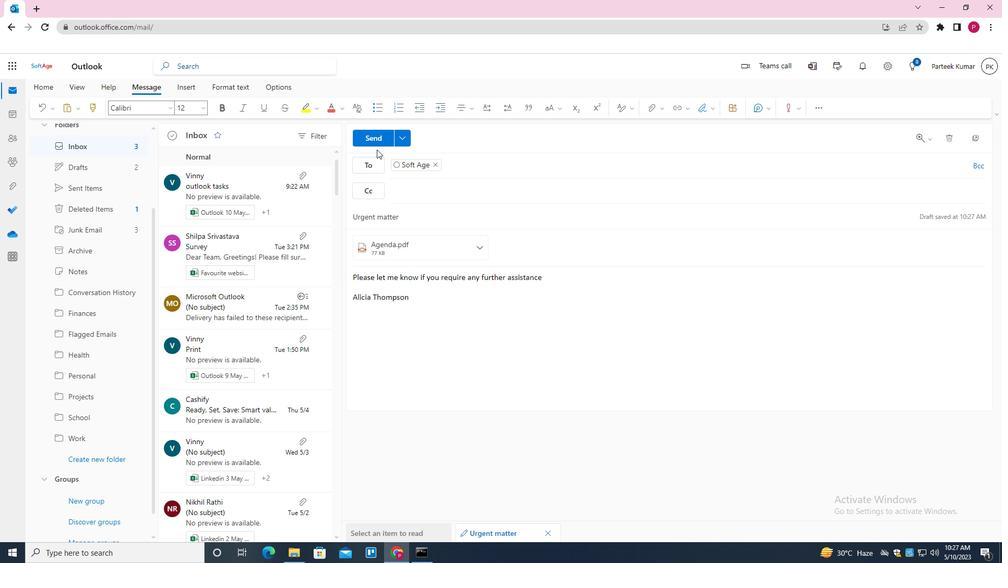 
Action: Mouse pressed left at (372, 138)
Screenshot: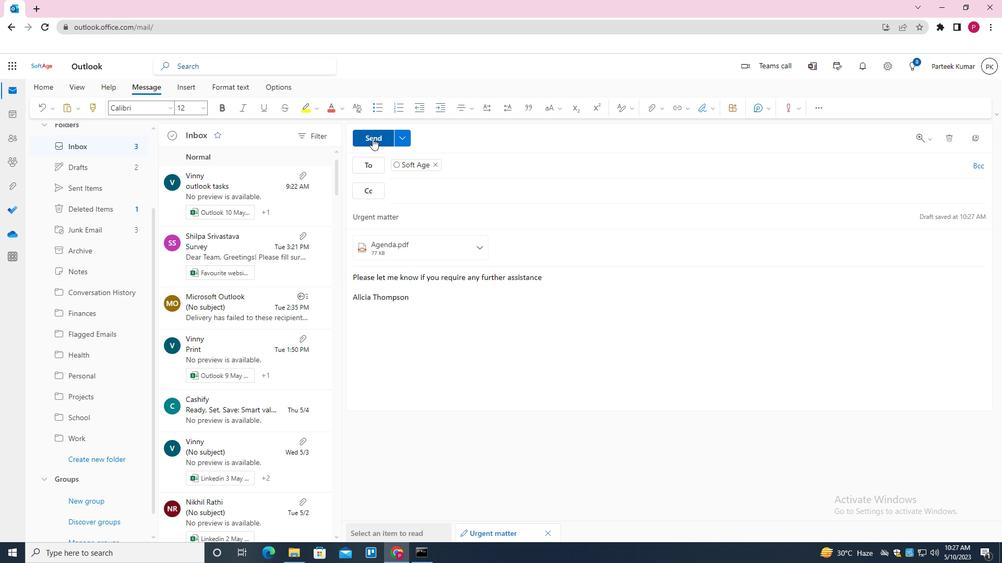 
Action: Mouse moved to (110, 193)
Screenshot: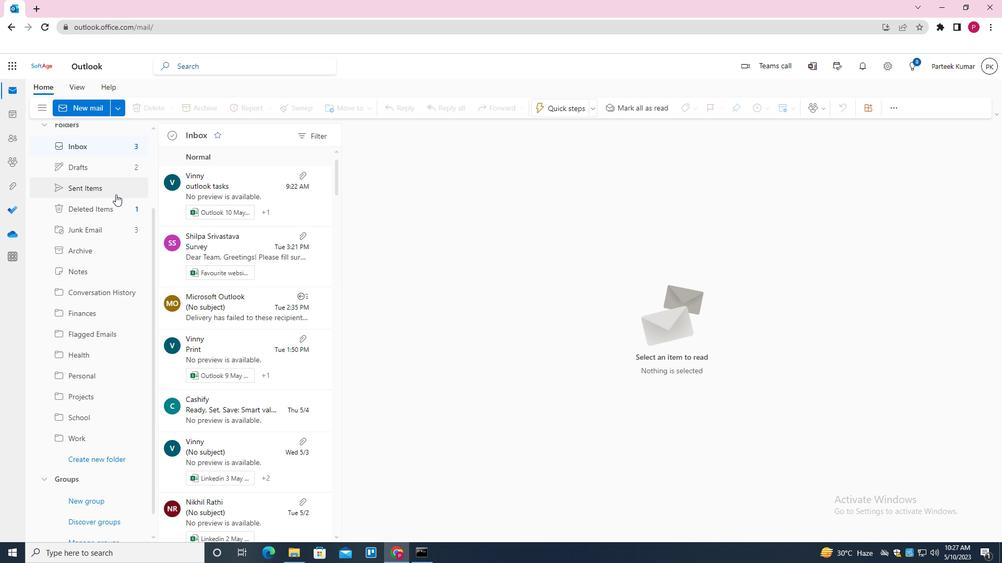 
Action: Mouse pressed left at (110, 193)
Screenshot: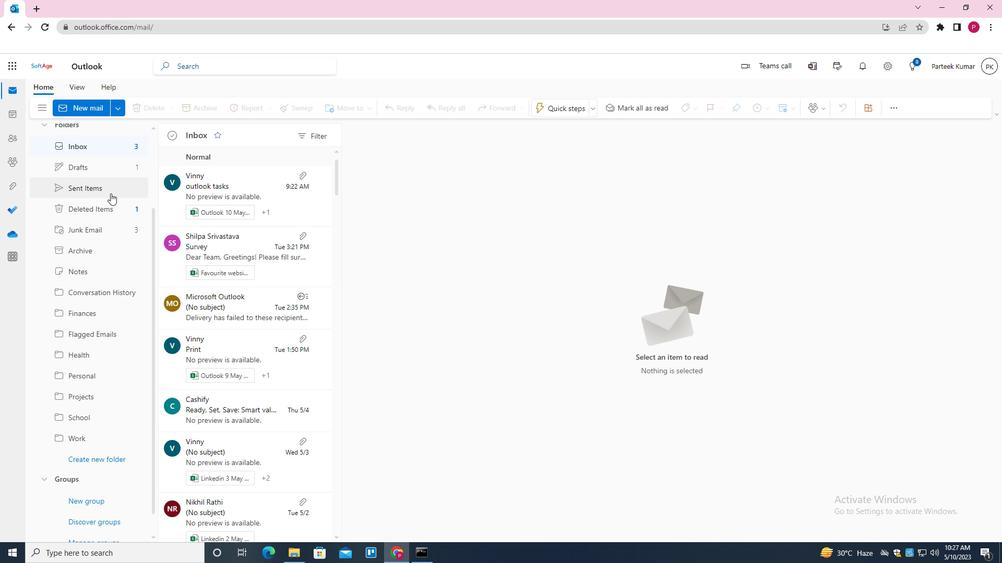 
Action: Mouse moved to (242, 190)
Screenshot: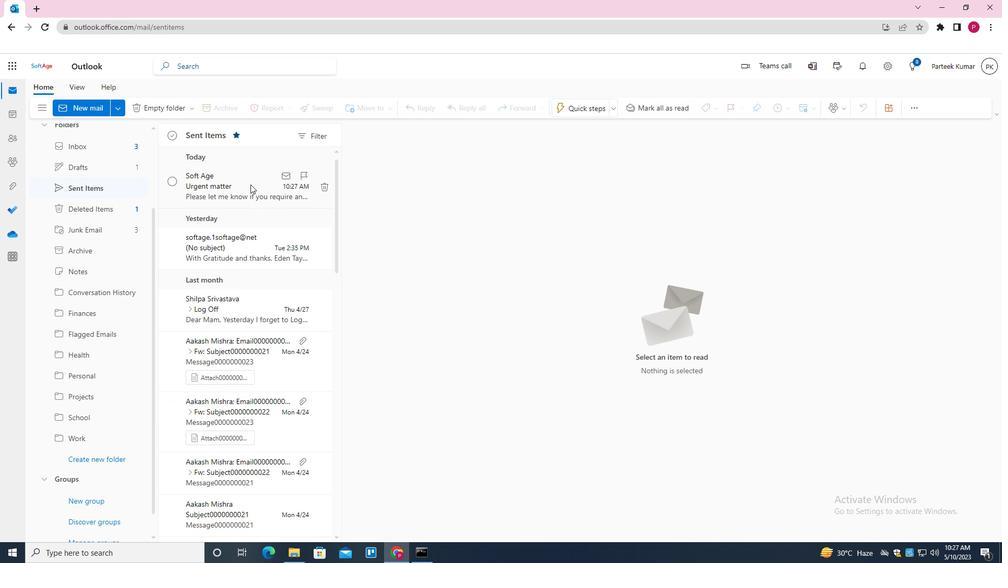 
Action: Mouse pressed right at (242, 190)
Screenshot: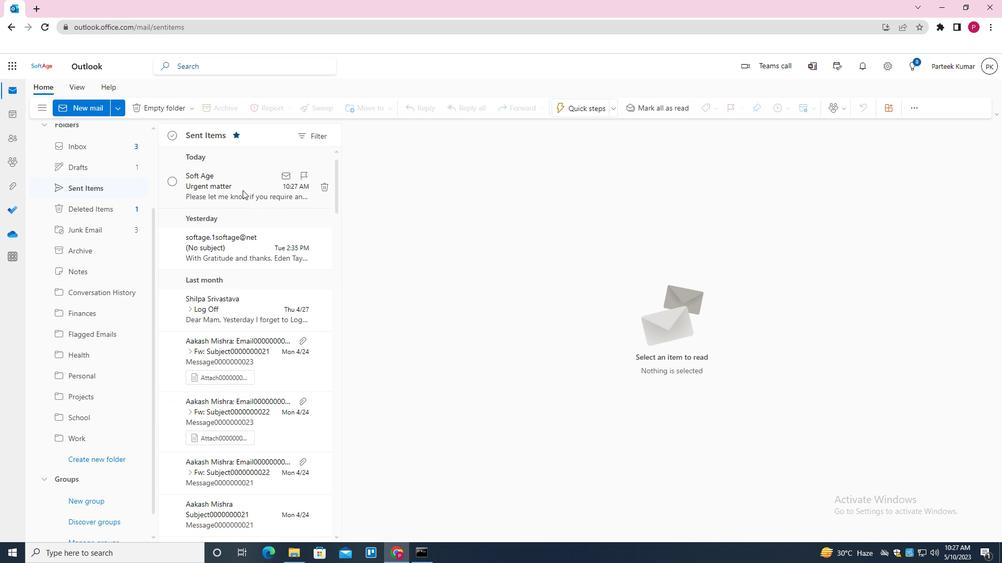 
Action: Mouse moved to (271, 234)
Screenshot: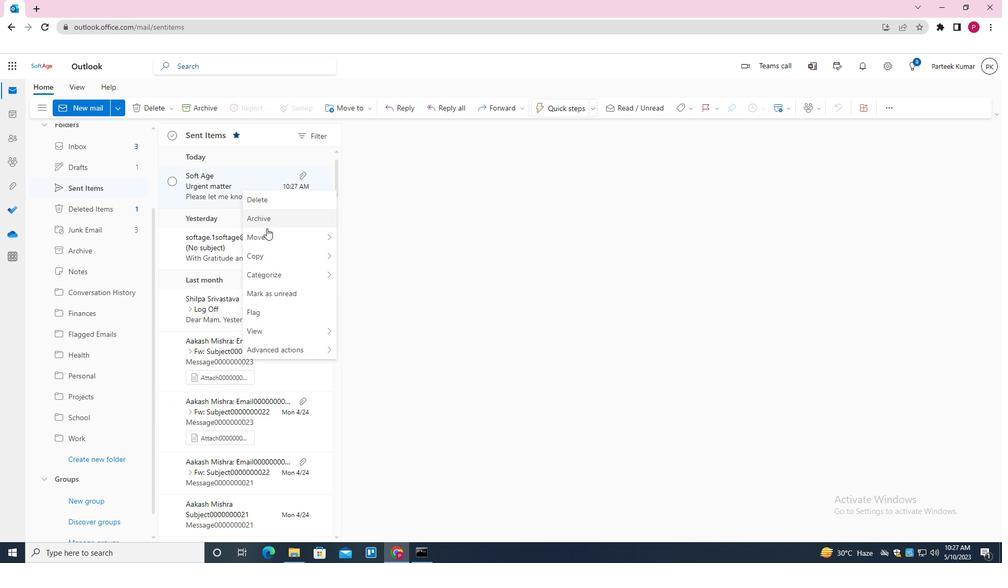 
Action: Mouse pressed left at (271, 234)
Screenshot: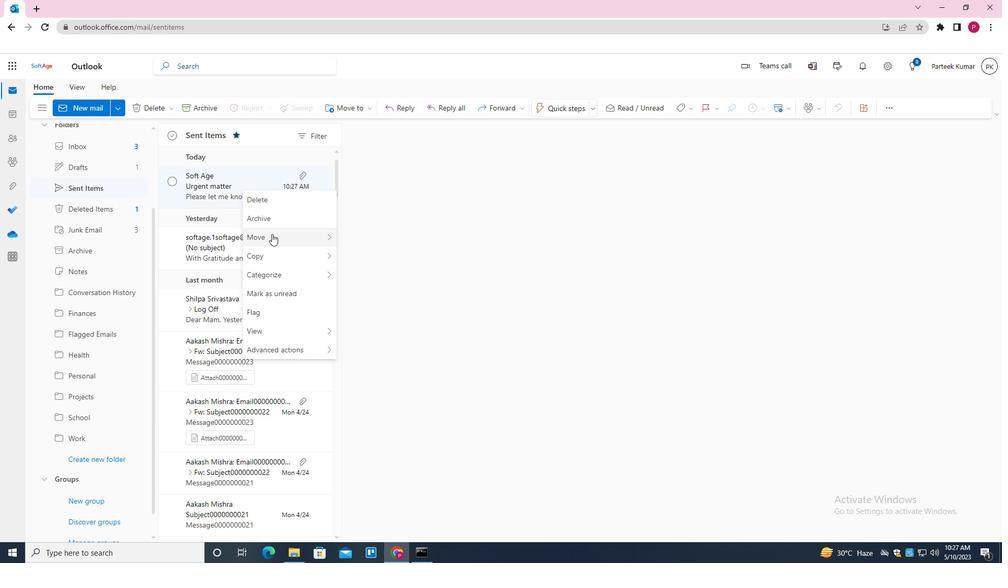 
Action: Mouse moved to (380, 234)
Screenshot: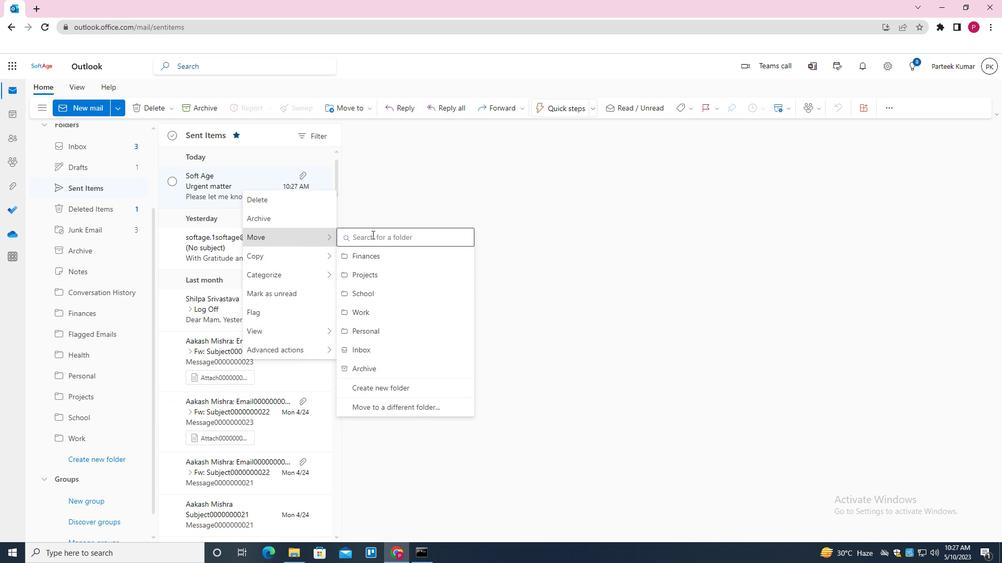 
Action: Mouse pressed left at (380, 234)
Screenshot: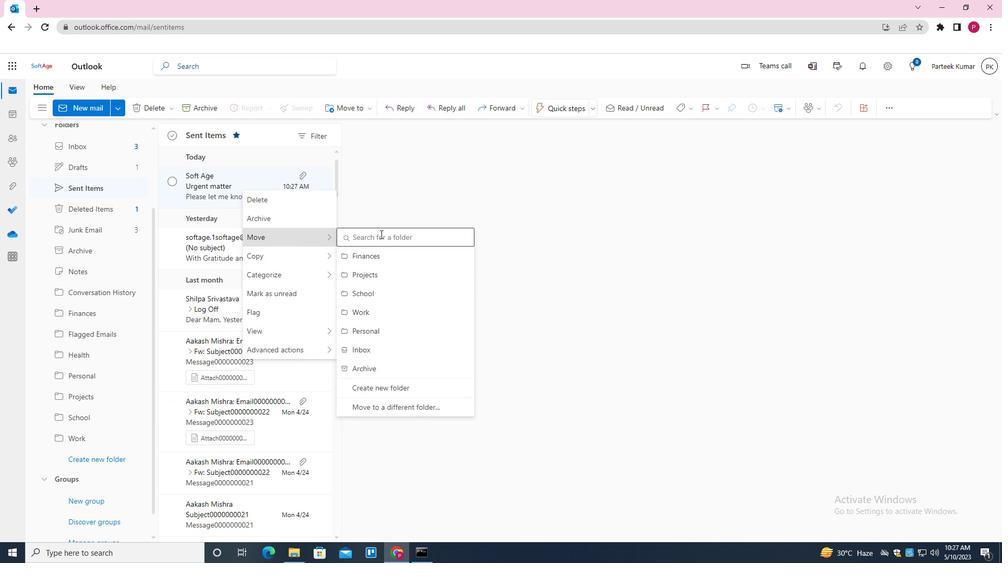 
Action: Key pressed <Key.shift>HEALTH<Key.down><Key.enter>
Screenshot: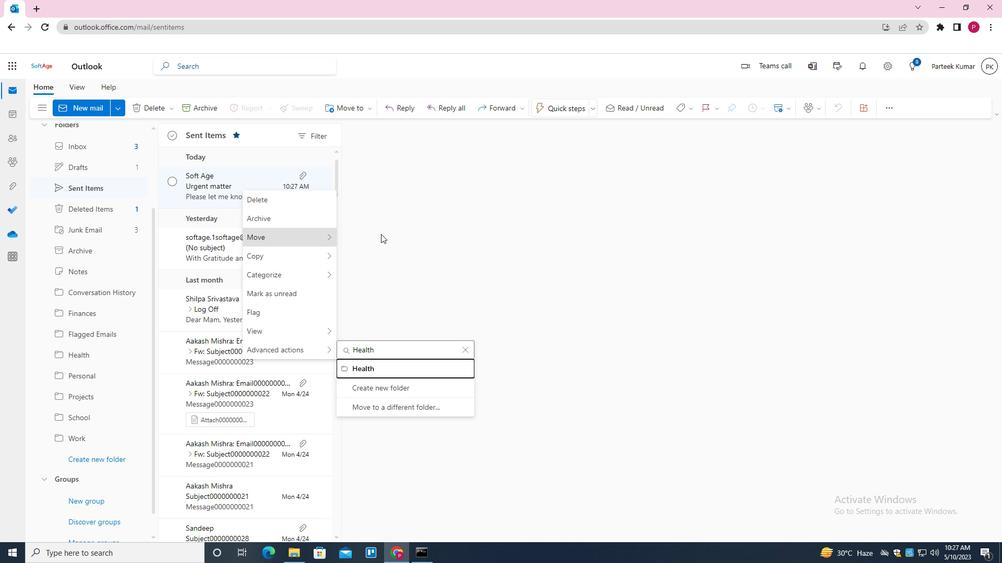 
Action: Mouse moved to (348, 225)
Screenshot: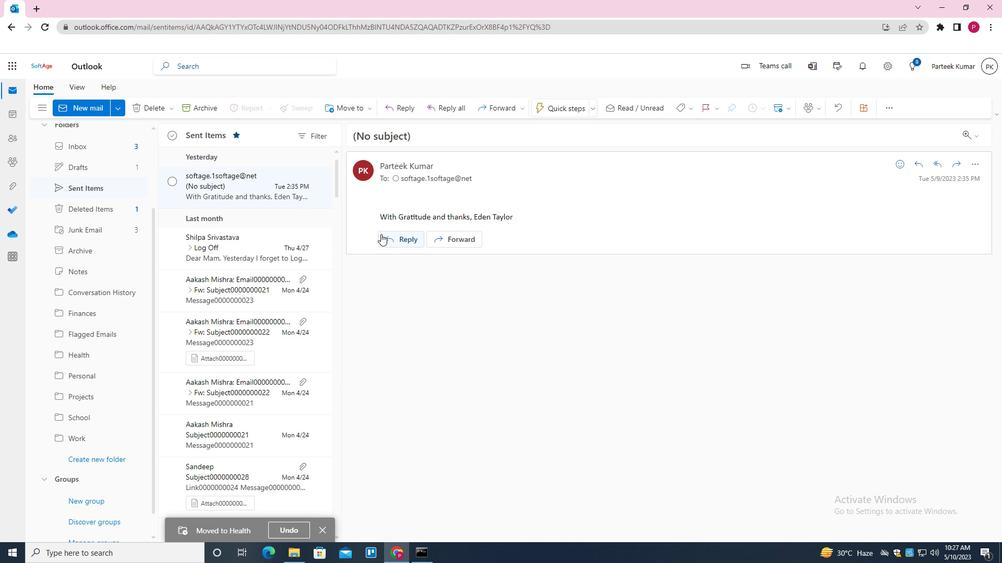 
Action: Key pressed <Key.f8>
Screenshot: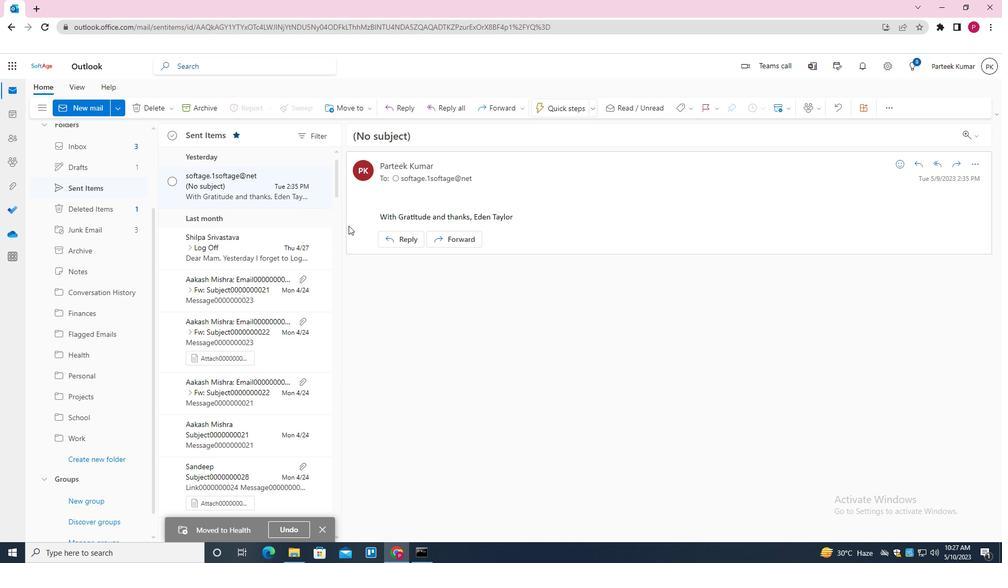 
